 Task: Search for a guest house in Bang Saphan, Thailand, for one guest from August 1 to August 5, with a price range of 6000 to 15000, 1 bedroom, 1 bathroom, and WiFi.
Action: Mouse moved to (434, 92)
Screenshot: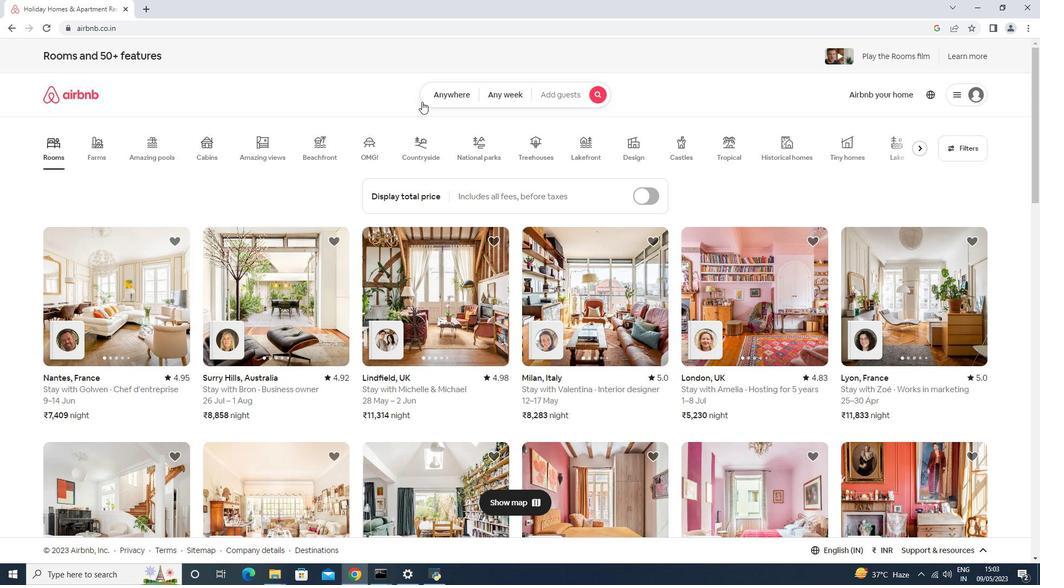 
Action: Mouse pressed left at (434, 92)
Screenshot: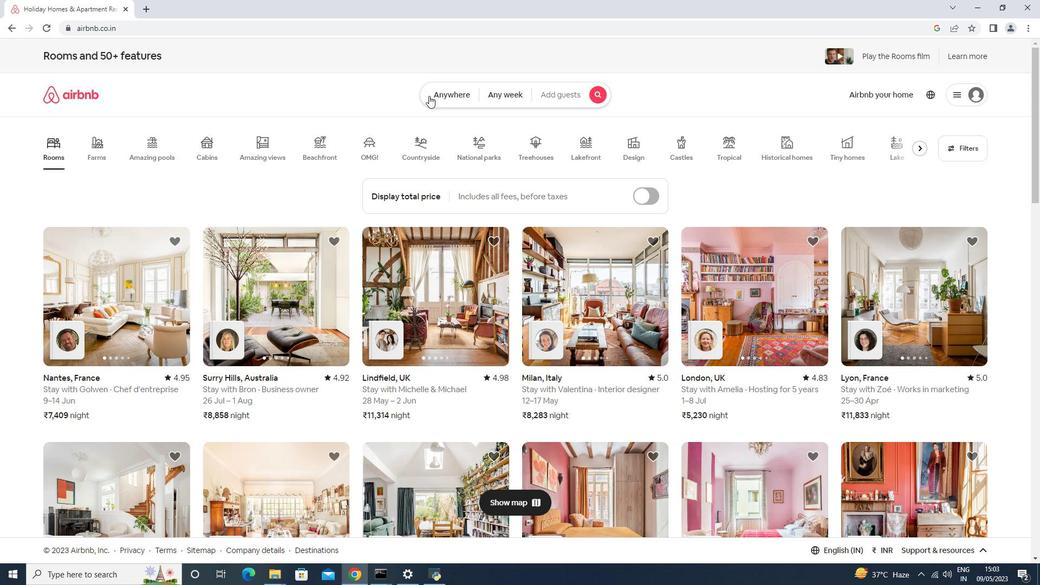 
Action: Mouse moved to (381, 137)
Screenshot: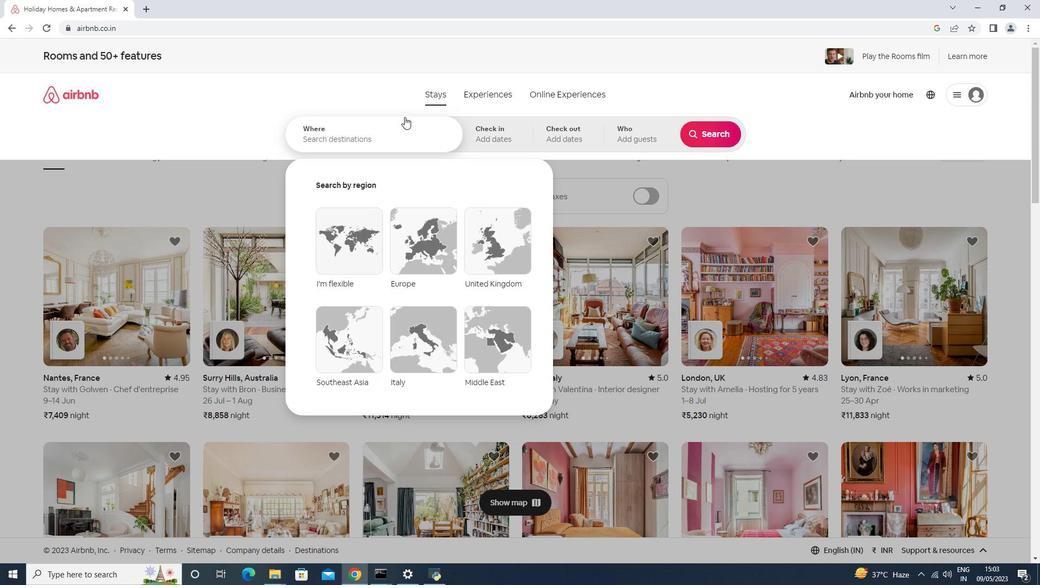 
Action: Mouse pressed left at (381, 137)
Screenshot: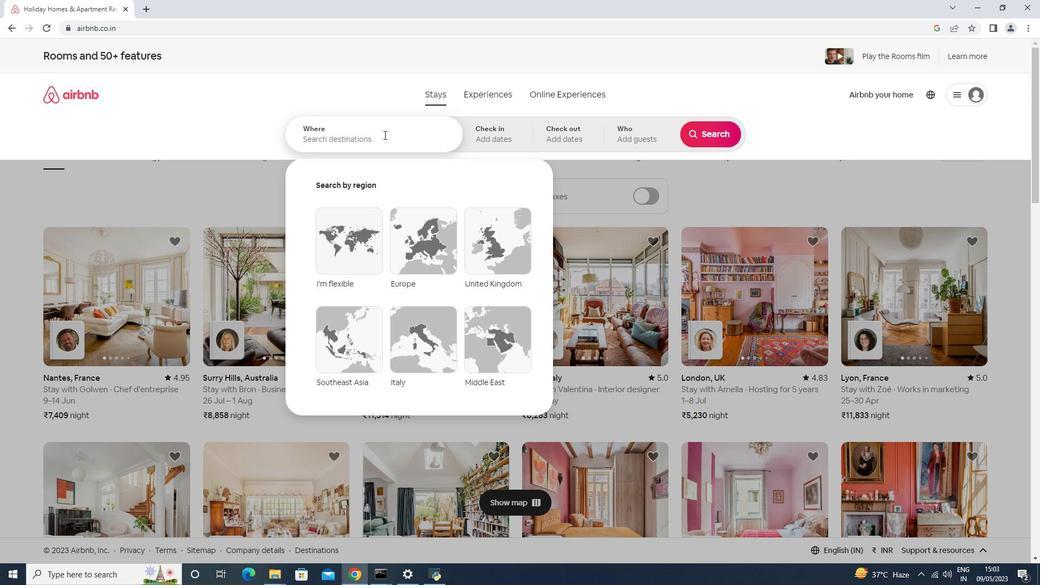 
Action: Key pressed <Key.shift>Bang<Key.space><Key.shift>Saphan,<Key.space><Key.shift><Key.shift><Key.shift><Key.shift><Key.shift><Key.shift><Key.shift><Key.shift><Key.shift>Thailand<Key.enter>
Screenshot: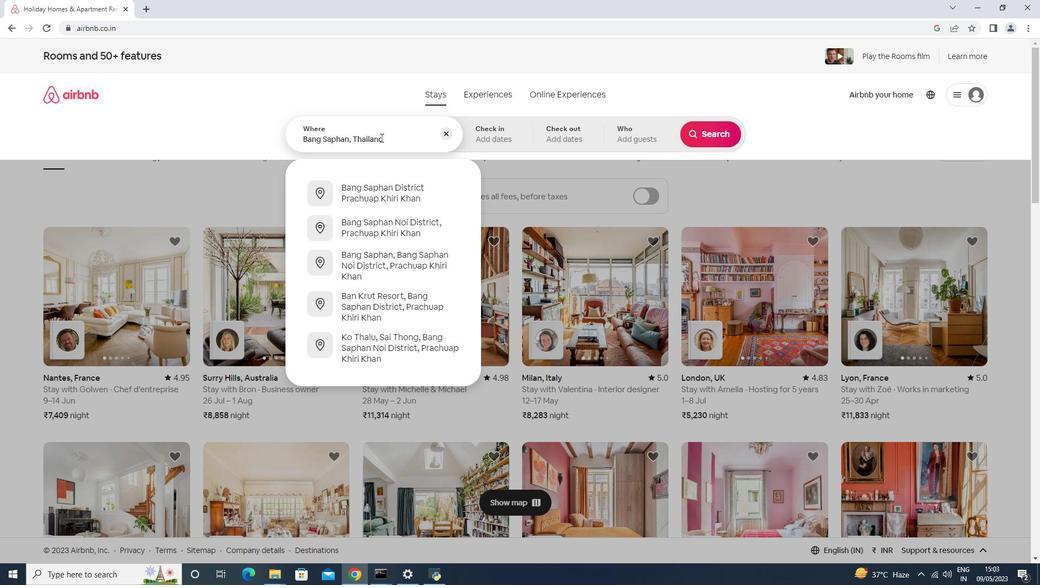
Action: Mouse moved to (712, 218)
Screenshot: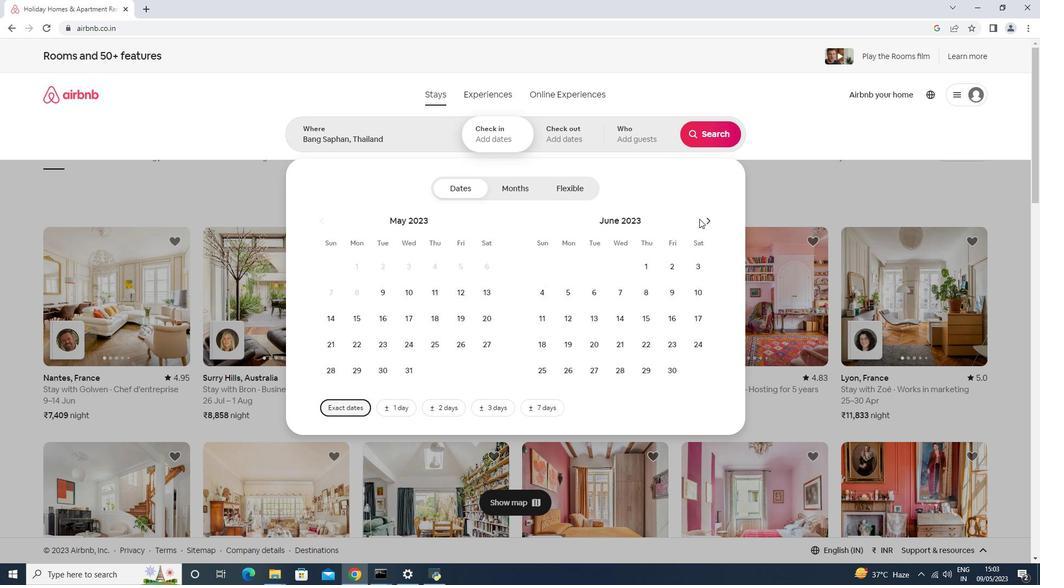 
Action: Mouse pressed left at (712, 218)
Screenshot: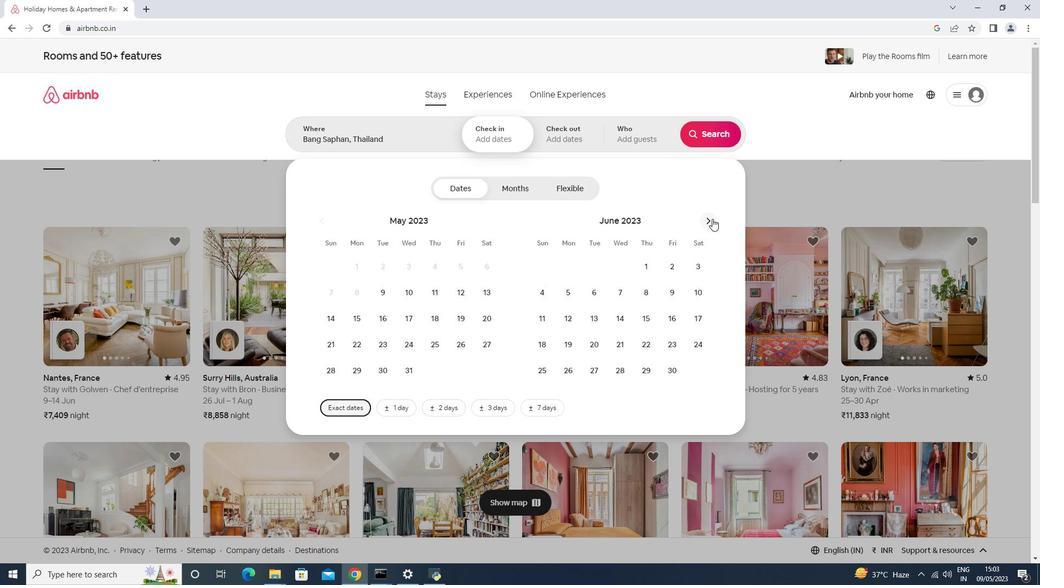 
Action: Mouse pressed left at (712, 218)
Screenshot: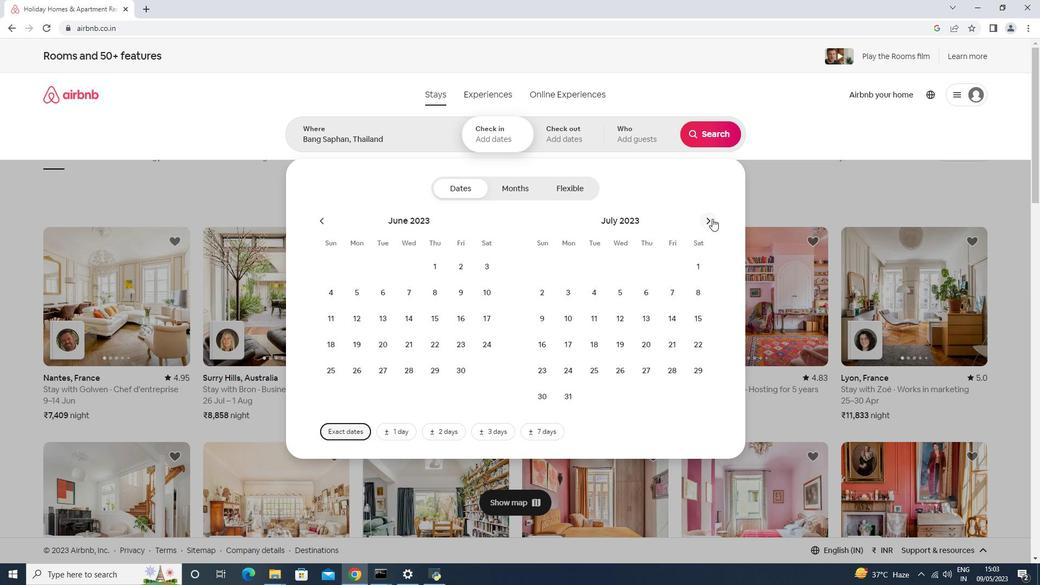 
Action: Mouse moved to (601, 264)
Screenshot: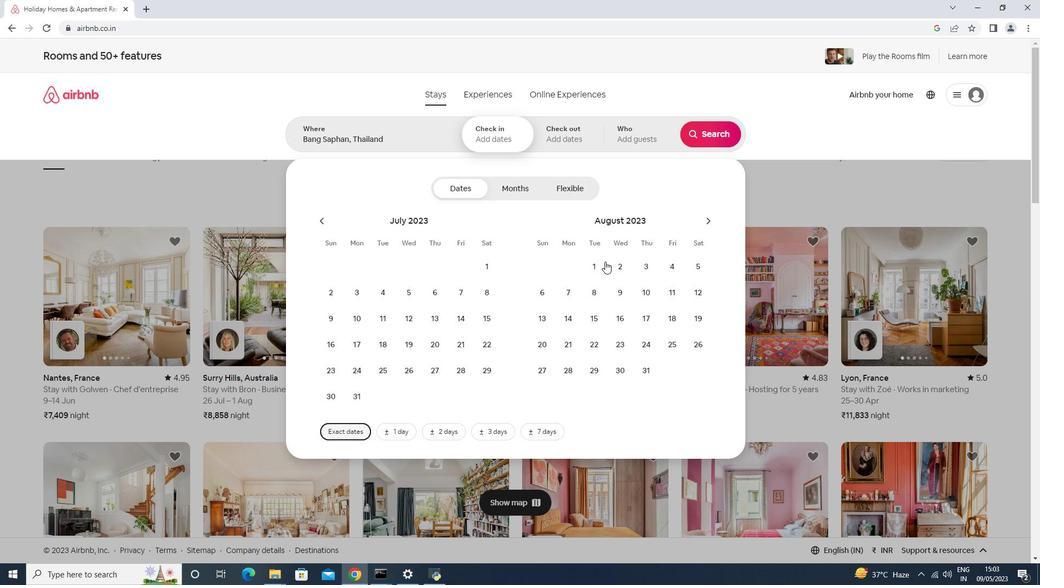 
Action: Mouse pressed left at (601, 264)
Screenshot: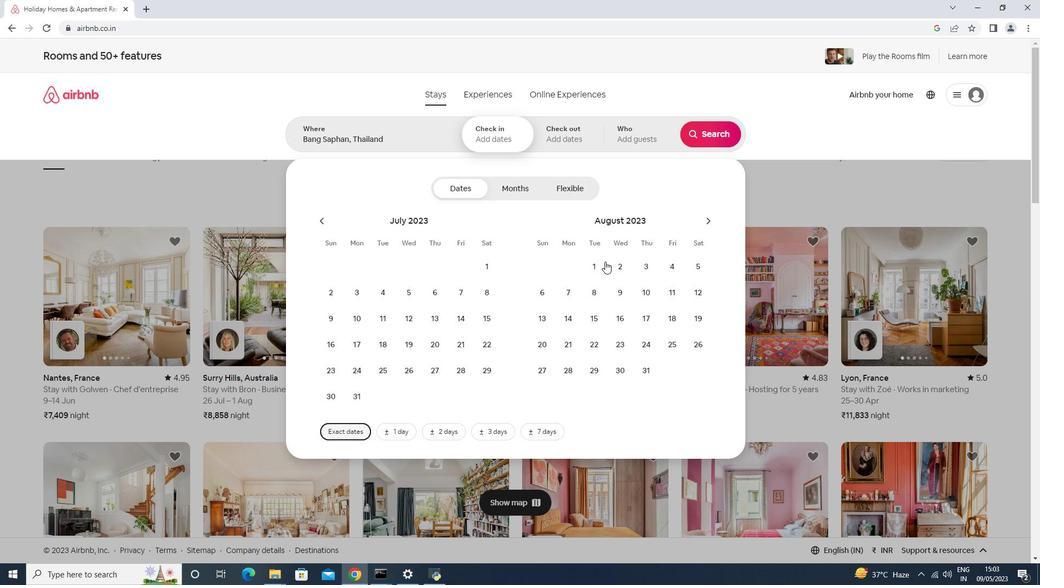 
Action: Mouse moved to (700, 267)
Screenshot: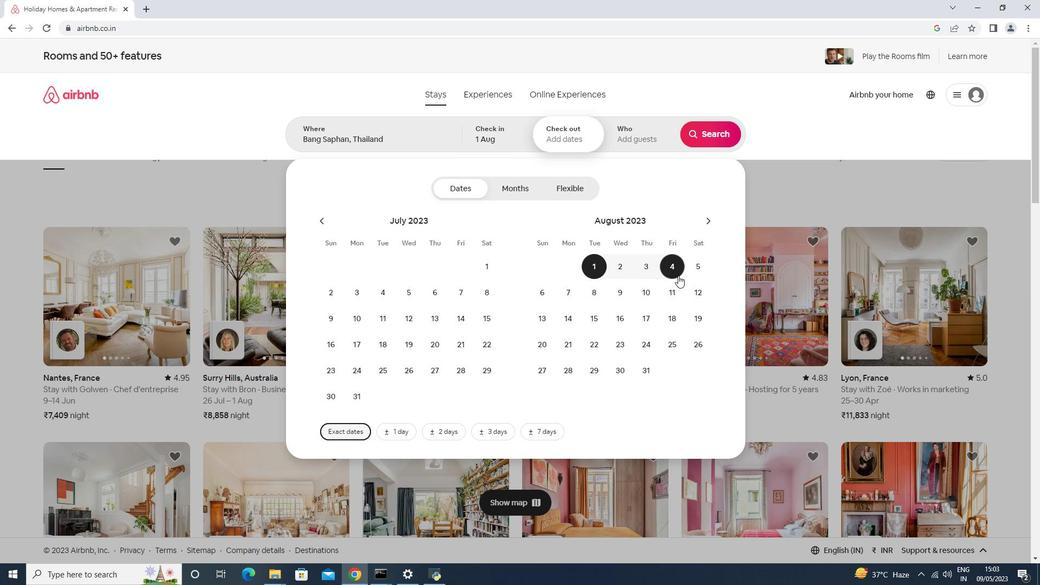 
Action: Mouse pressed left at (700, 267)
Screenshot: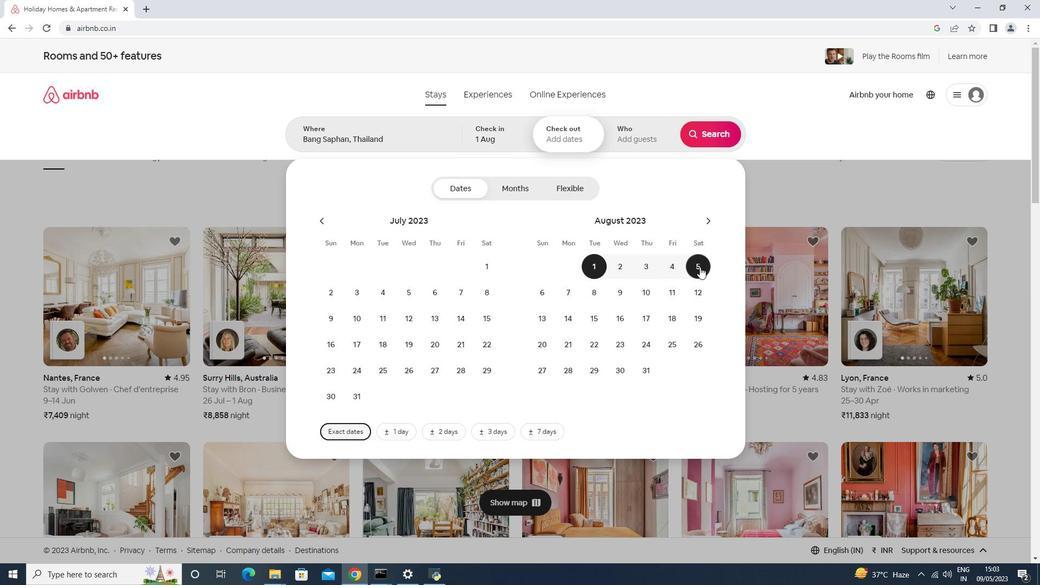 
Action: Mouse moved to (647, 137)
Screenshot: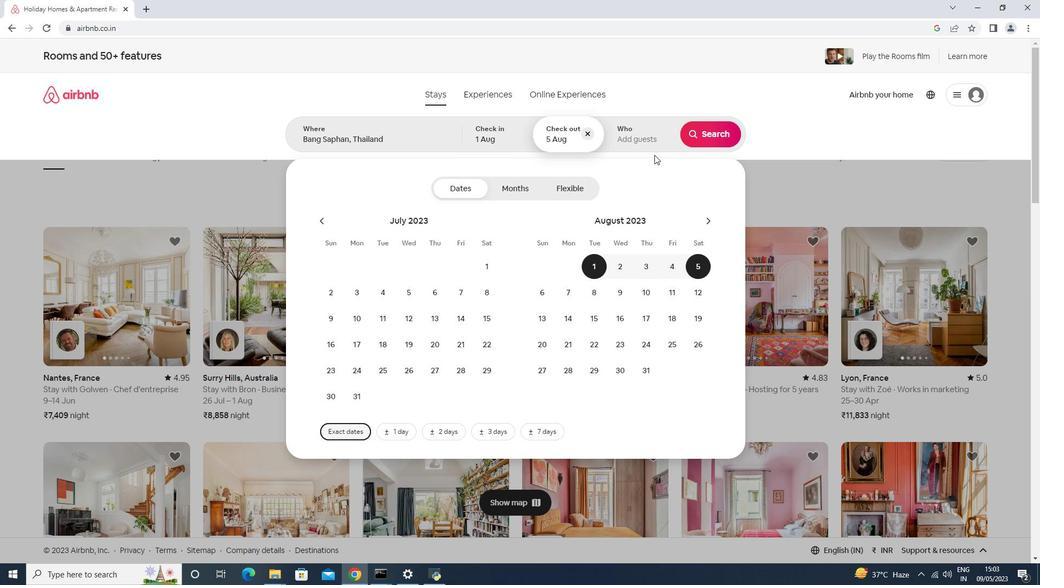 
Action: Mouse pressed left at (647, 137)
Screenshot: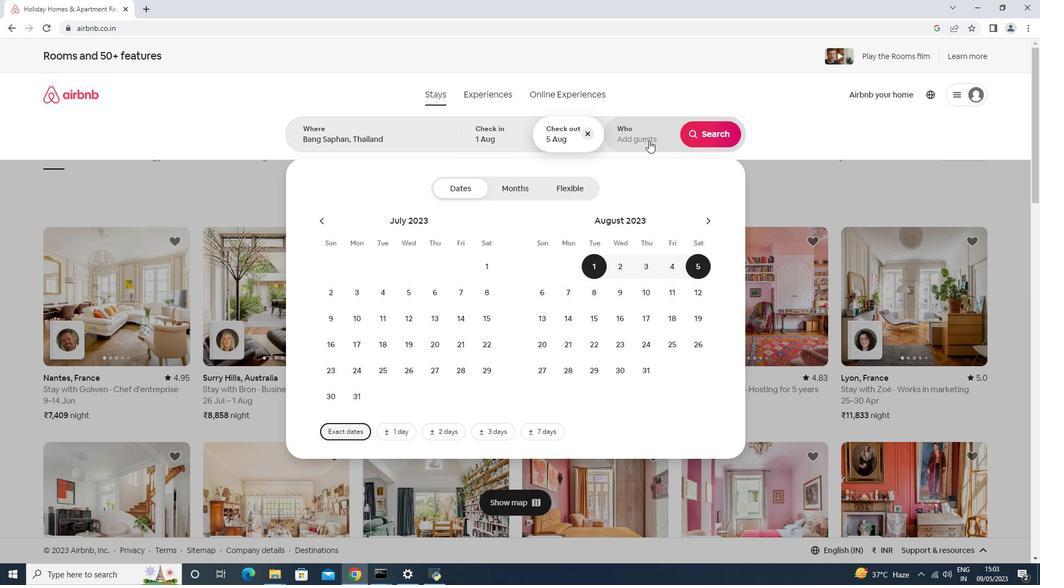 
Action: Mouse moved to (711, 190)
Screenshot: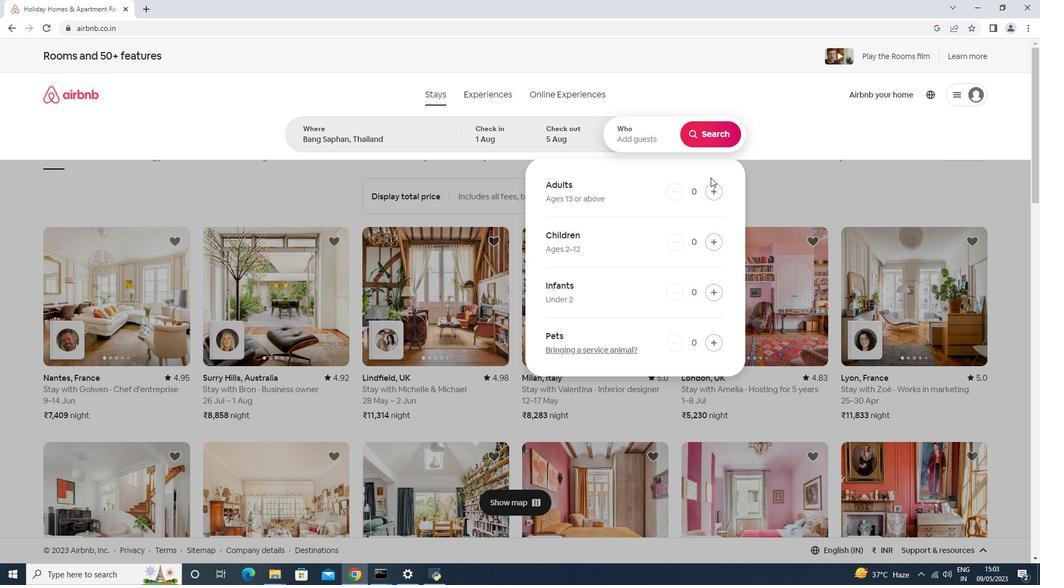 
Action: Mouse pressed left at (711, 190)
Screenshot: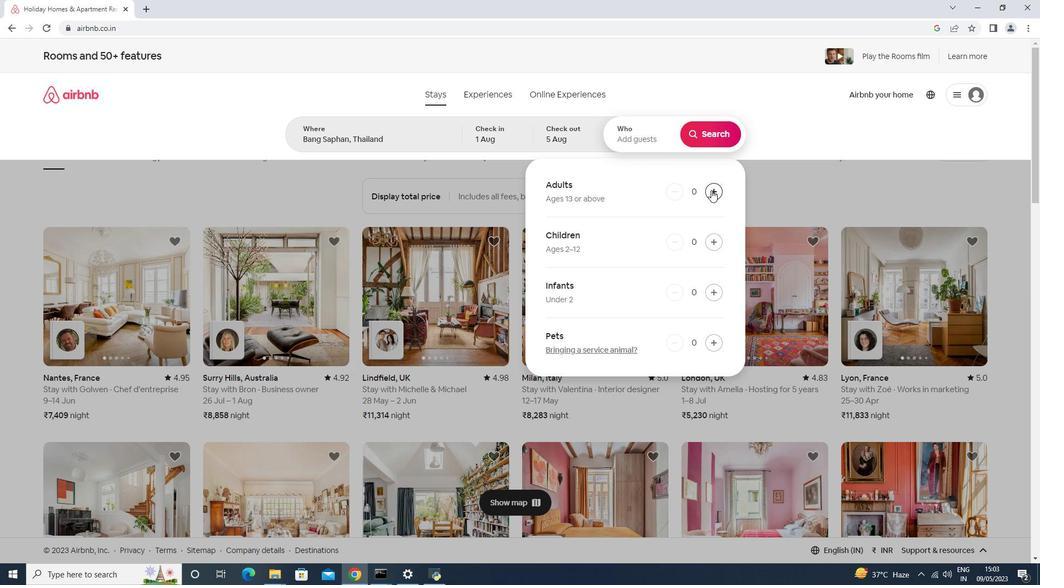 
Action: Mouse moved to (708, 125)
Screenshot: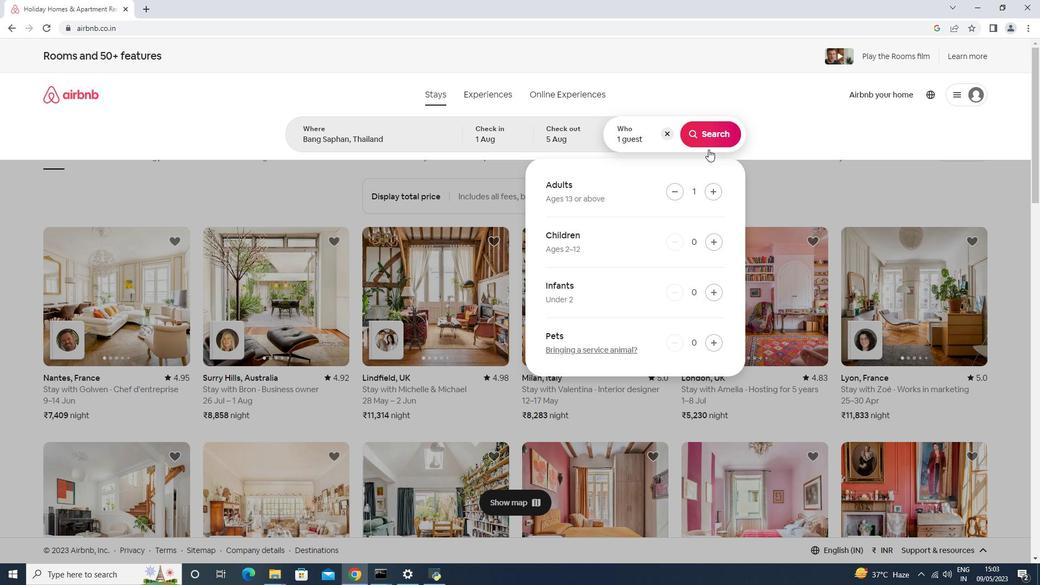 
Action: Mouse pressed left at (708, 125)
Screenshot: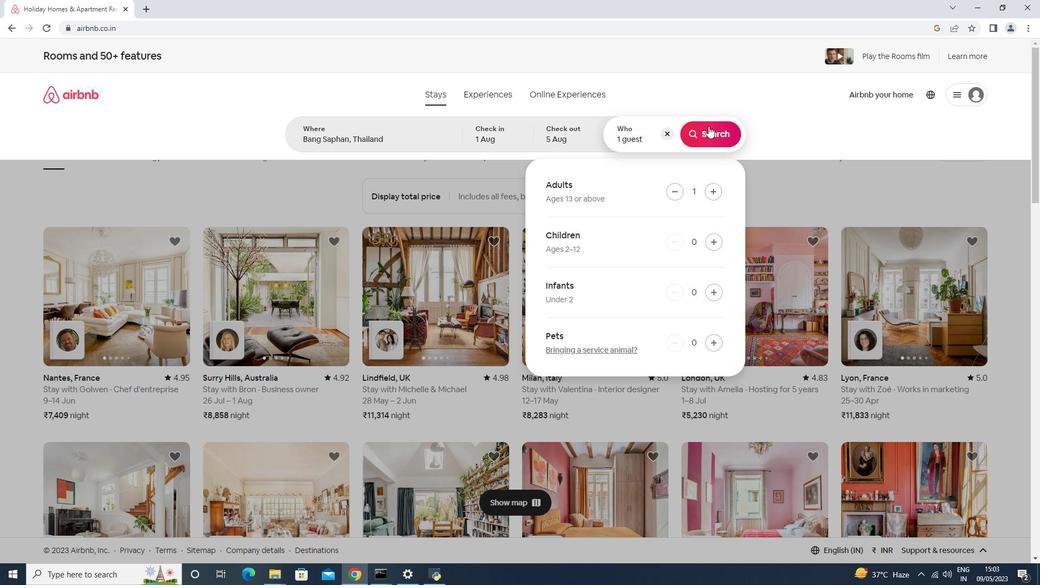 
Action: Mouse moved to (446, 369)
Screenshot: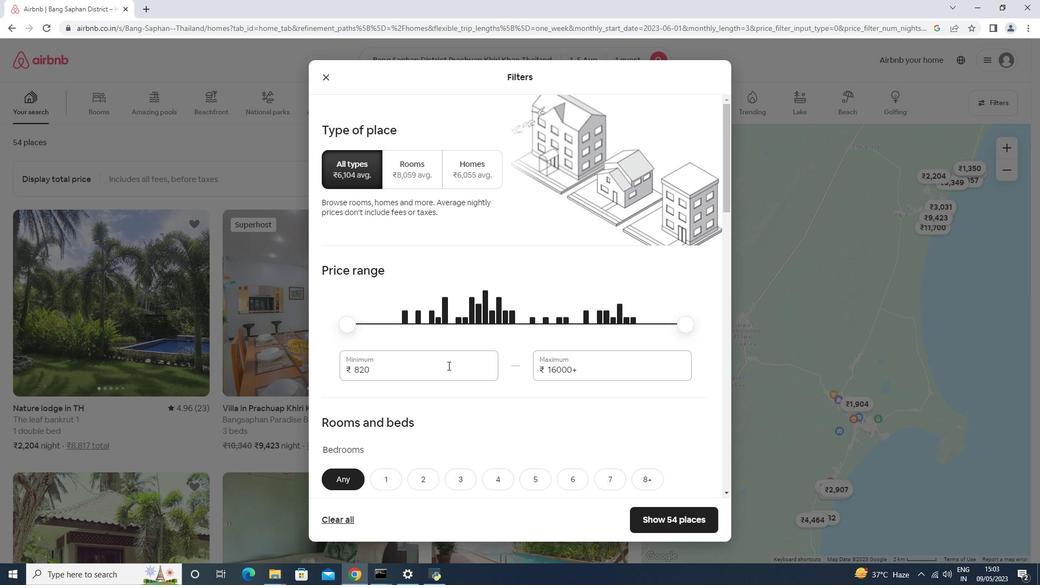 
Action: Mouse pressed left at (446, 369)
Screenshot: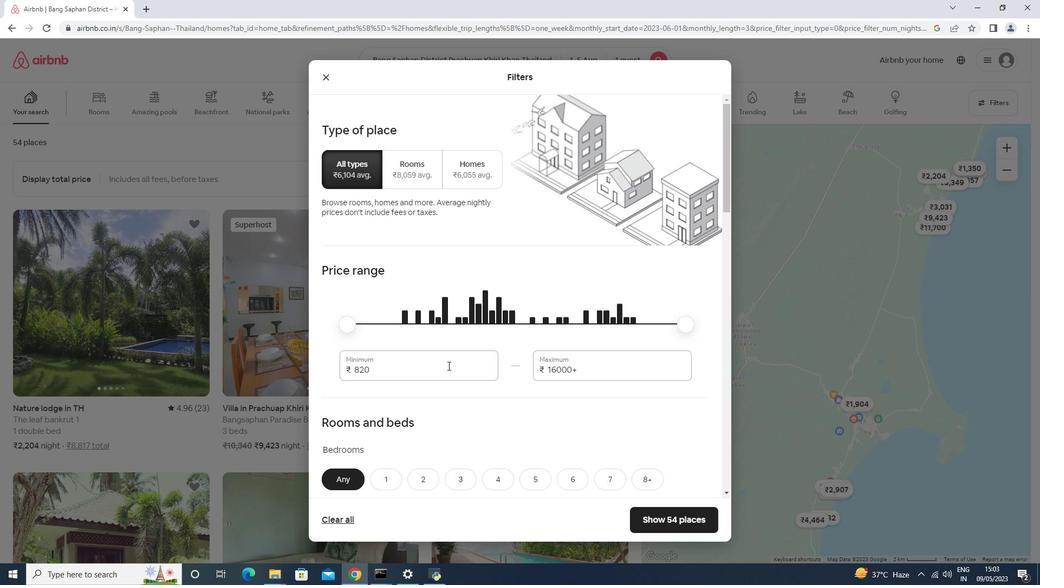 
Action: Mouse moved to (445, 369)
Screenshot: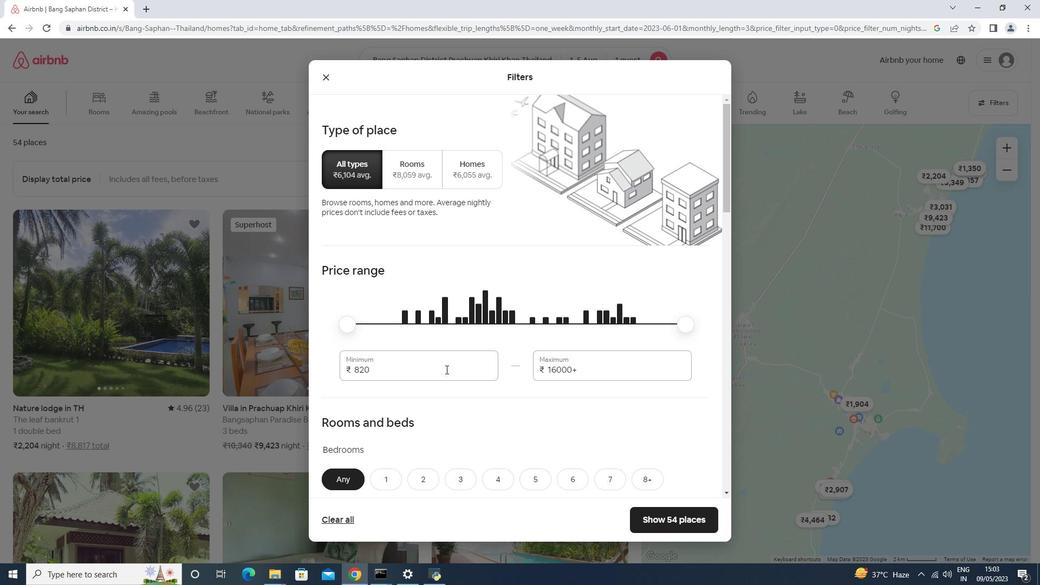 
Action: Key pressed <Key.backspace><Key.backspace><Key.backspace>6000<Key.tab>15000
Screenshot: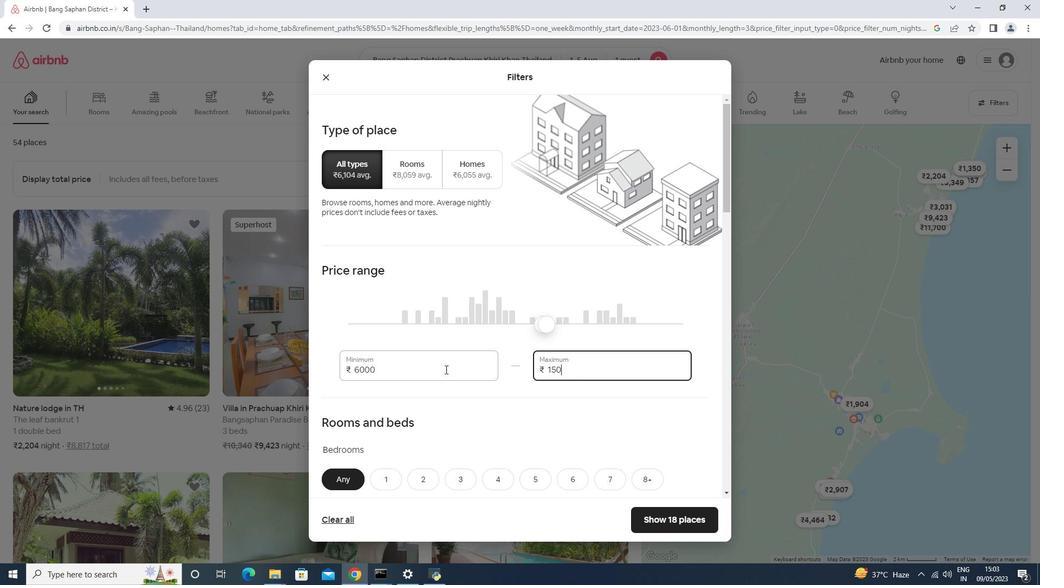 
Action: Mouse moved to (445, 369)
Screenshot: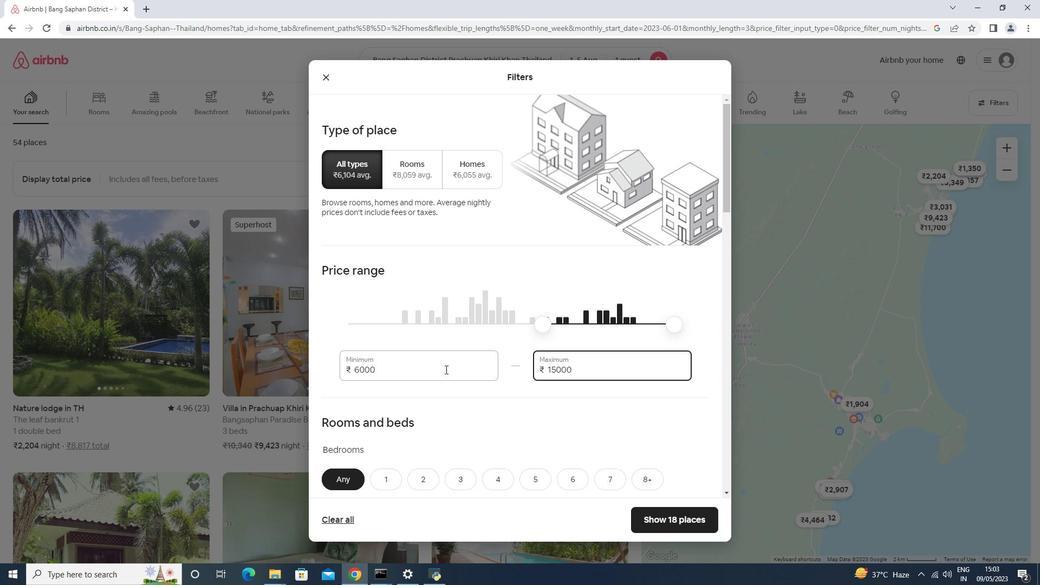 
Action: Mouse scrolled (445, 369) with delta (0, 0)
Screenshot: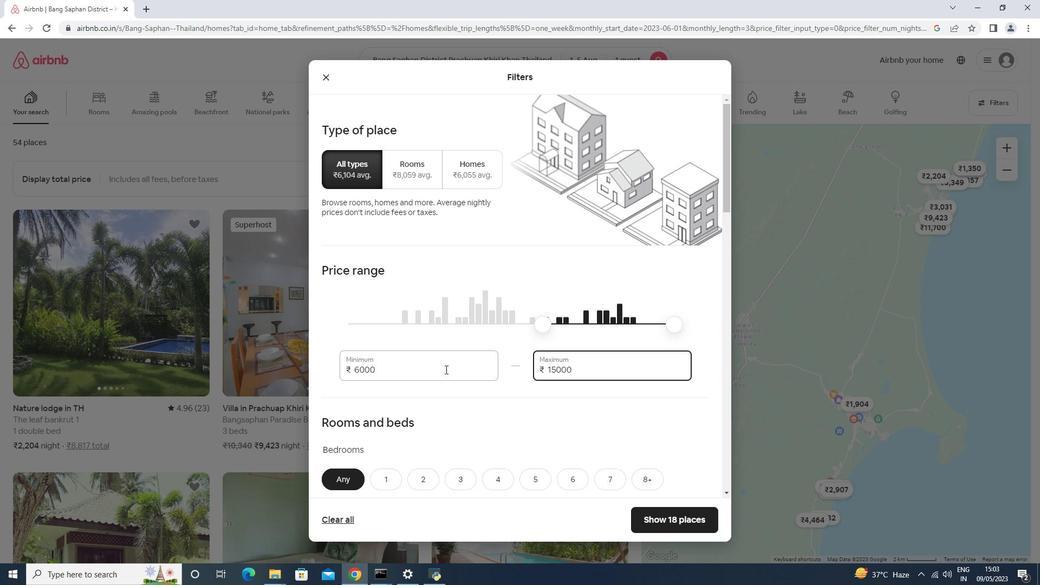 
Action: Mouse scrolled (445, 369) with delta (0, 0)
Screenshot: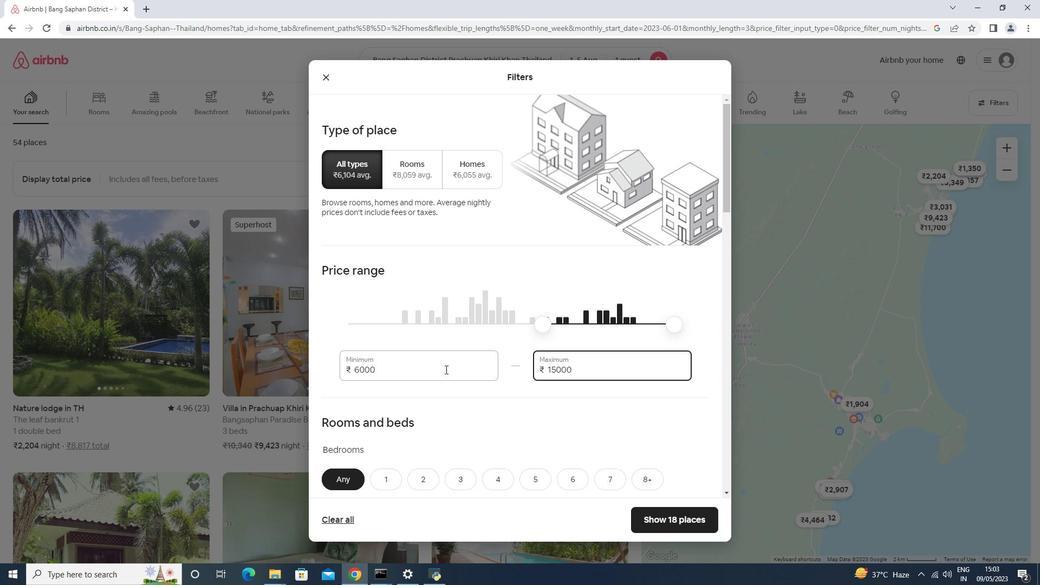 
Action: Mouse scrolled (445, 369) with delta (0, 0)
Screenshot: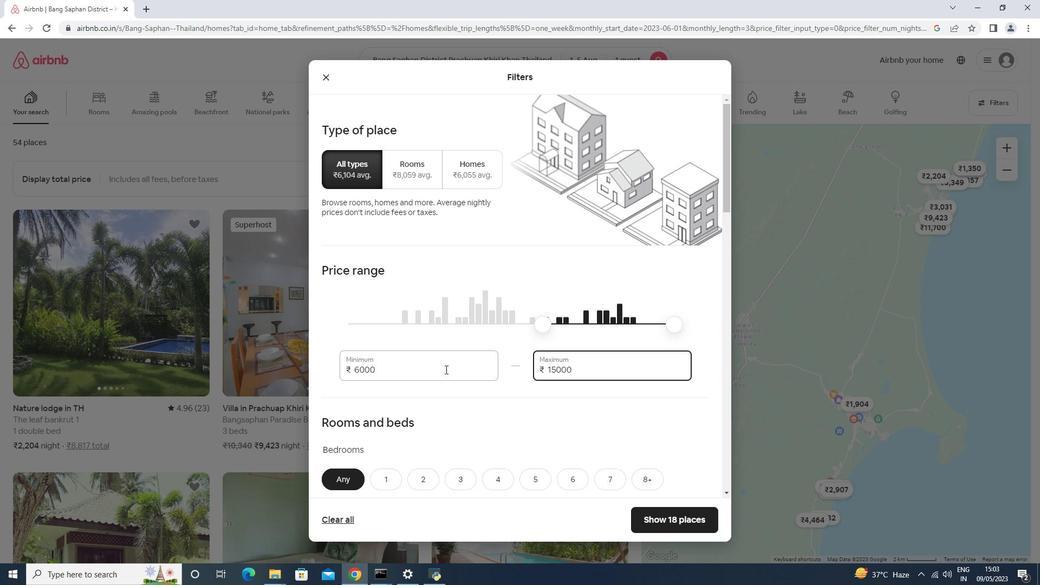 
Action: Mouse scrolled (445, 369) with delta (0, 0)
Screenshot: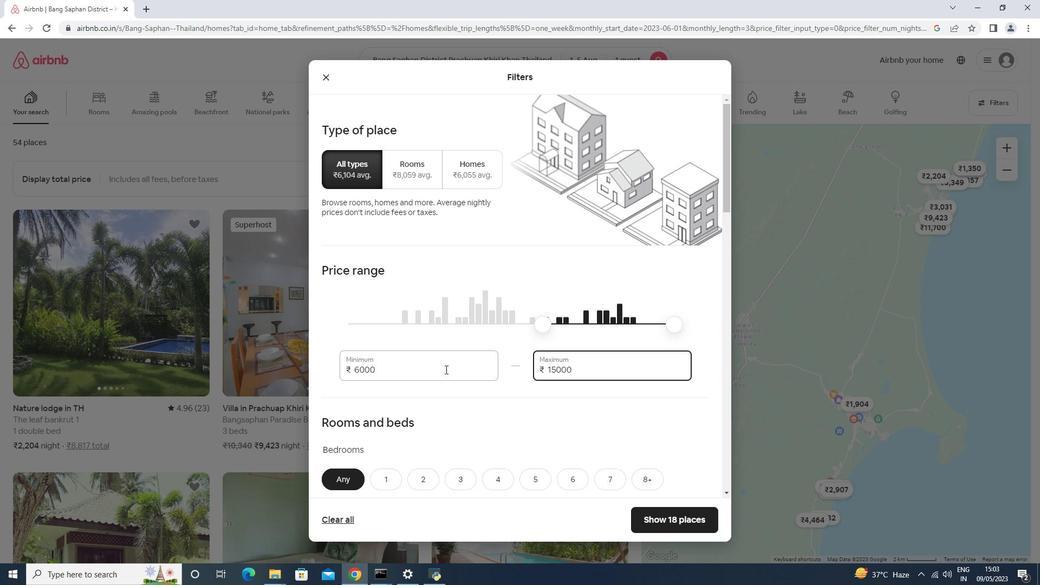 
Action: Mouse moved to (376, 257)
Screenshot: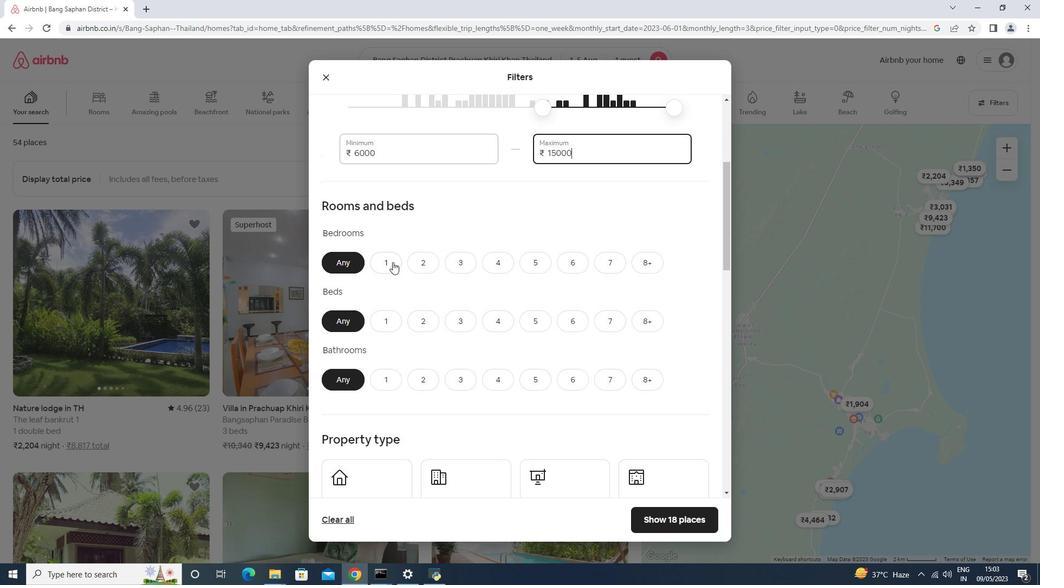 
Action: Mouse pressed left at (376, 257)
Screenshot: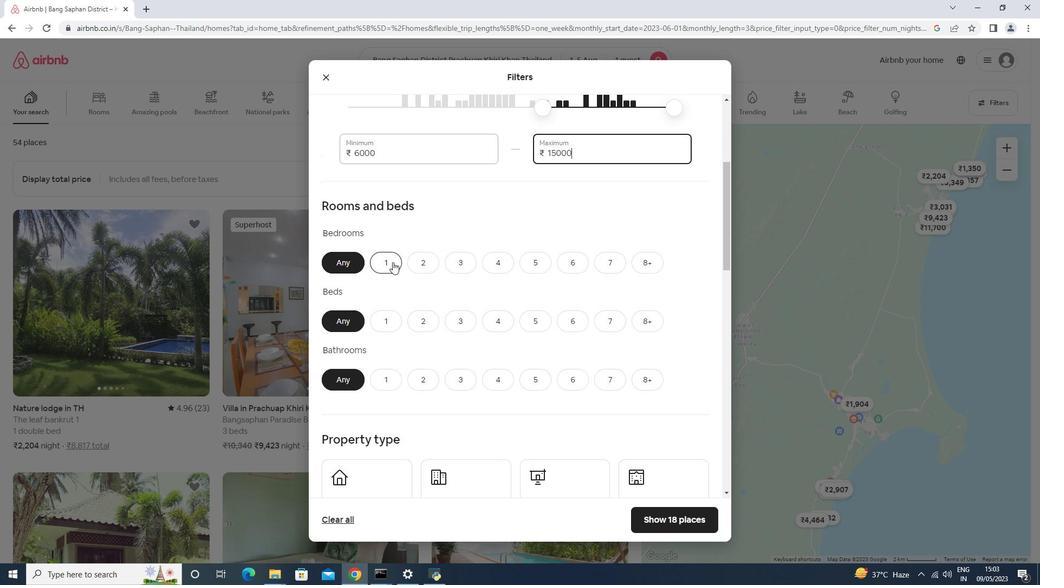 
Action: Mouse moved to (387, 314)
Screenshot: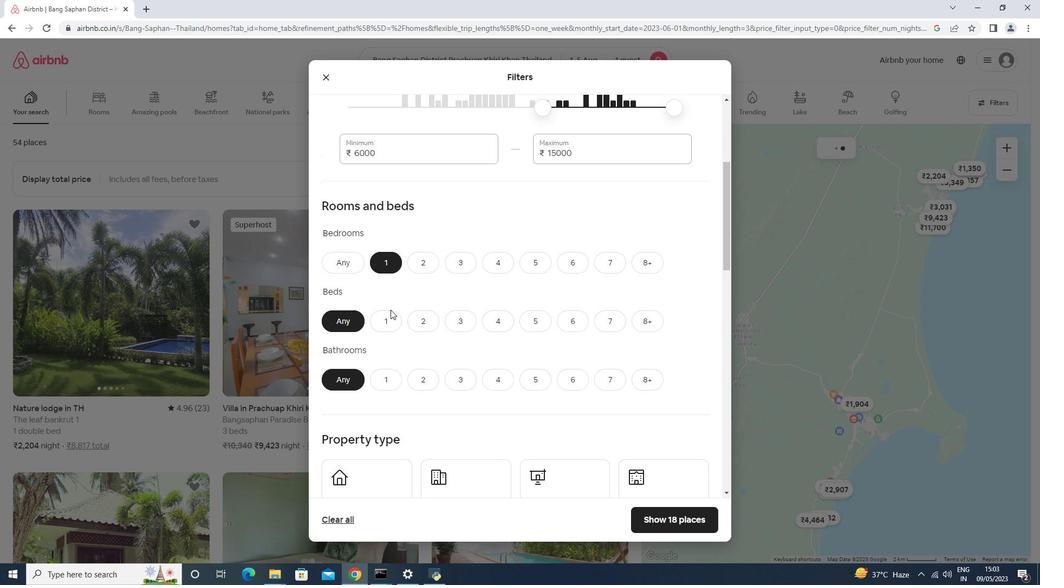 
Action: Mouse pressed left at (387, 314)
Screenshot: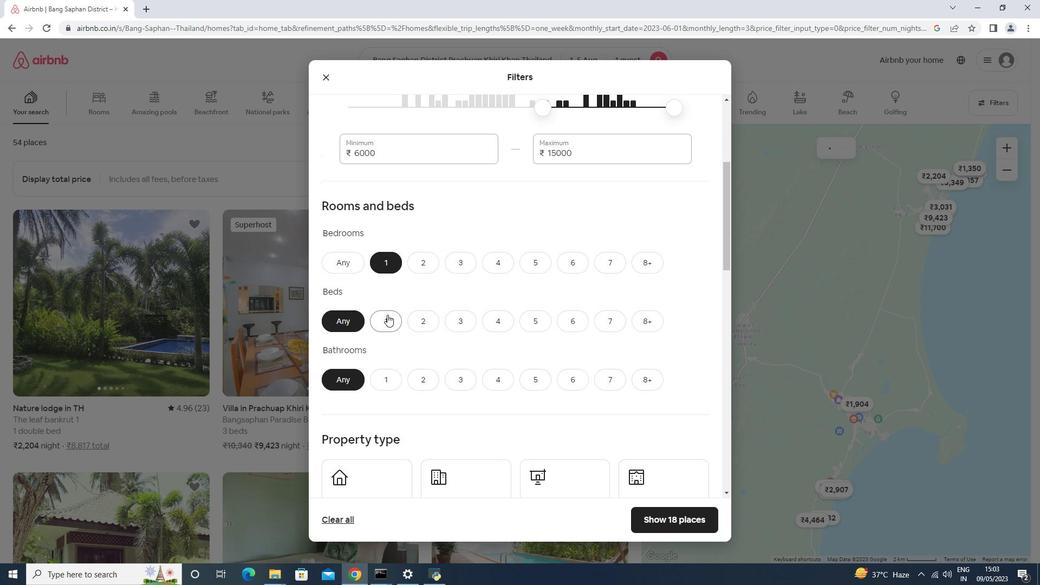 
Action: Mouse moved to (385, 376)
Screenshot: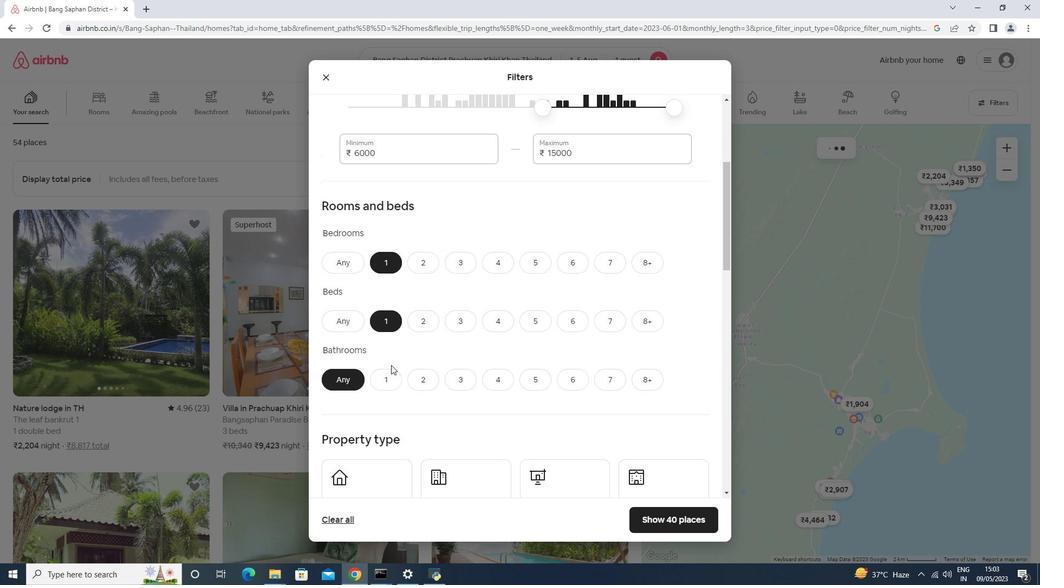 
Action: Mouse pressed left at (385, 376)
Screenshot: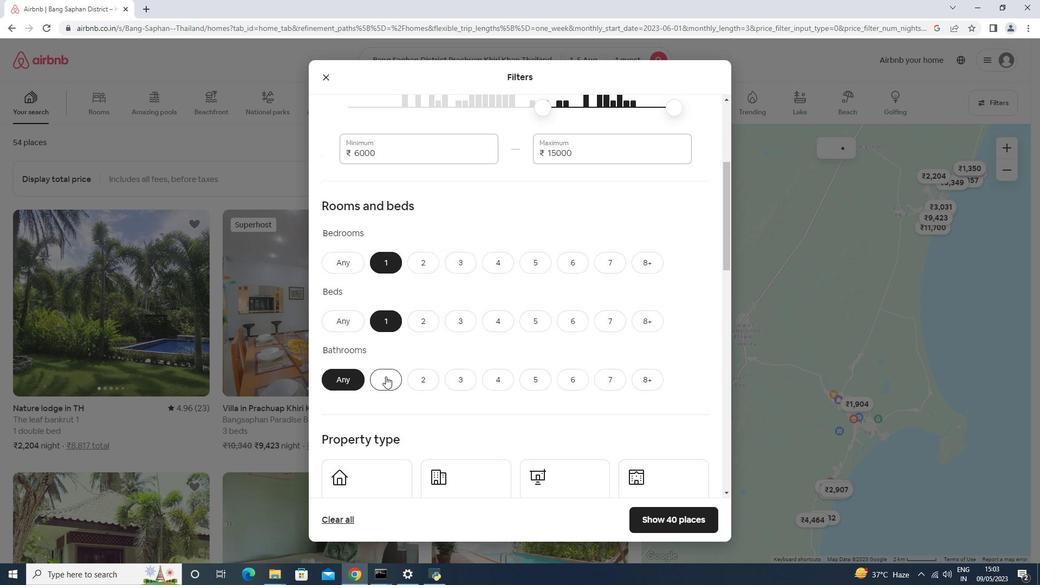 
Action: Mouse moved to (392, 362)
Screenshot: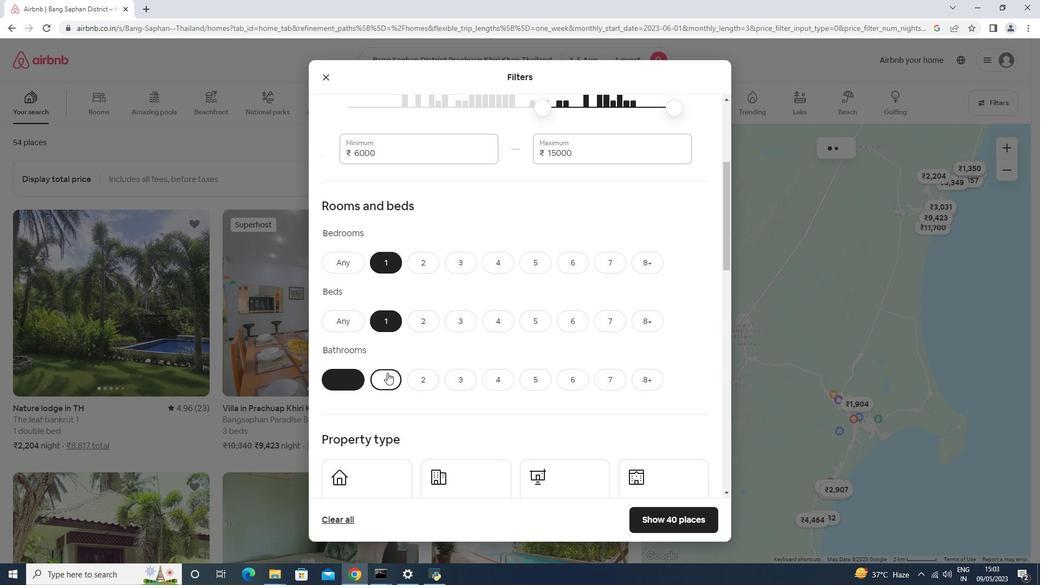 
Action: Mouse scrolled (392, 361) with delta (0, 0)
Screenshot: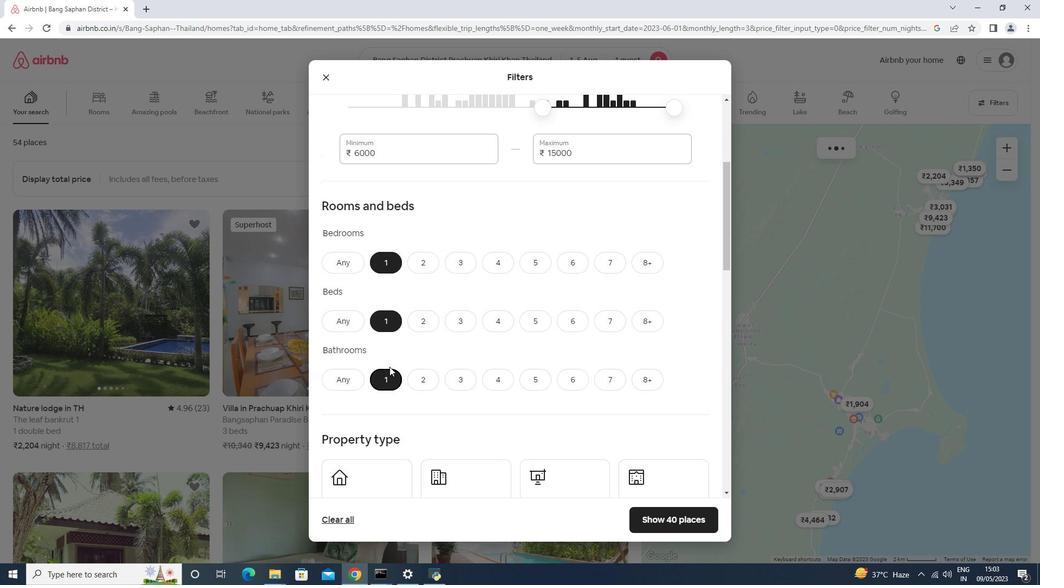 
Action: Mouse scrolled (392, 361) with delta (0, 0)
Screenshot: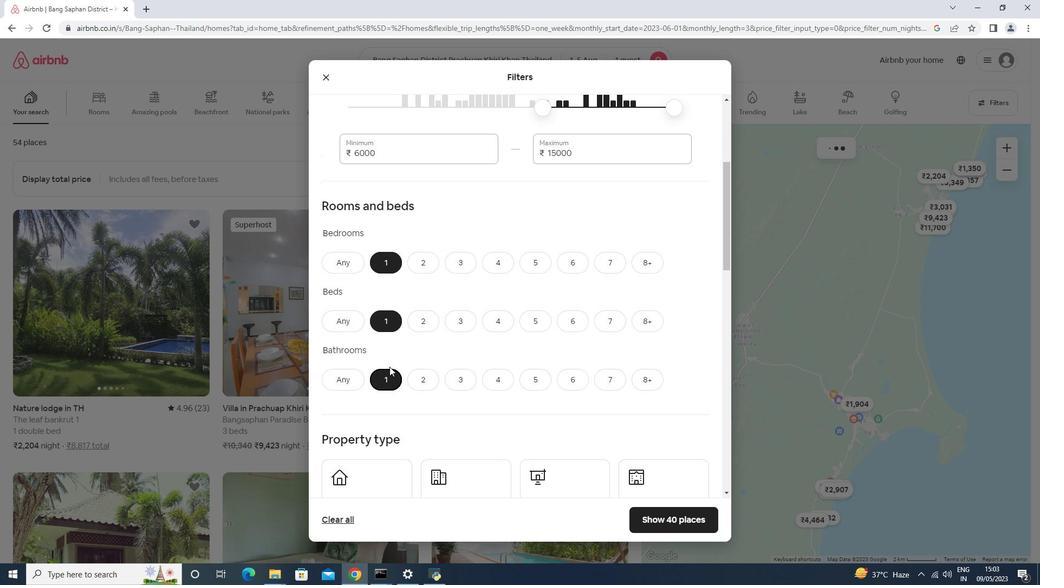 
Action: Mouse scrolled (392, 361) with delta (0, 0)
Screenshot: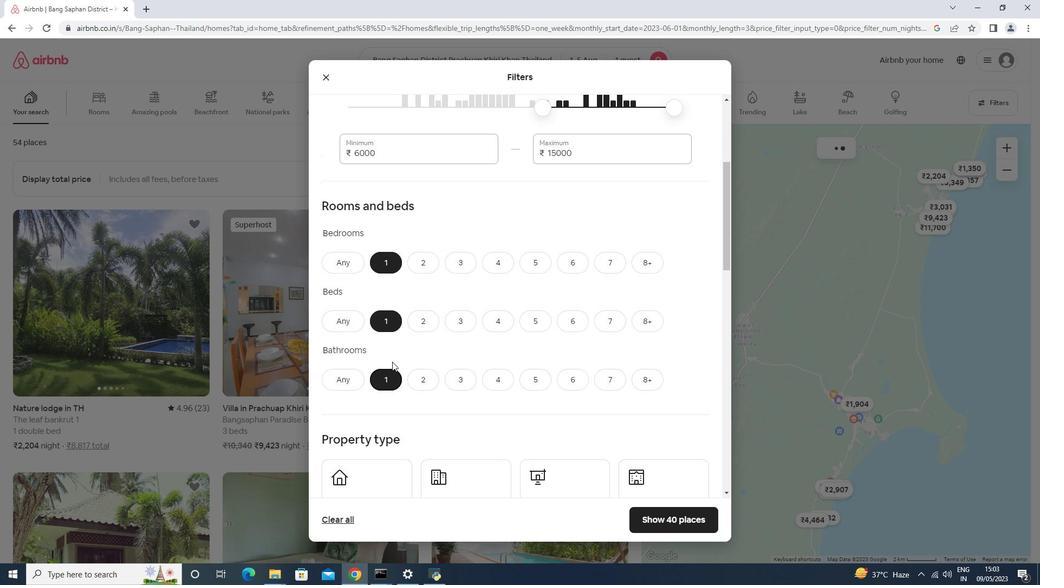 
Action: Mouse scrolled (392, 361) with delta (0, 0)
Screenshot: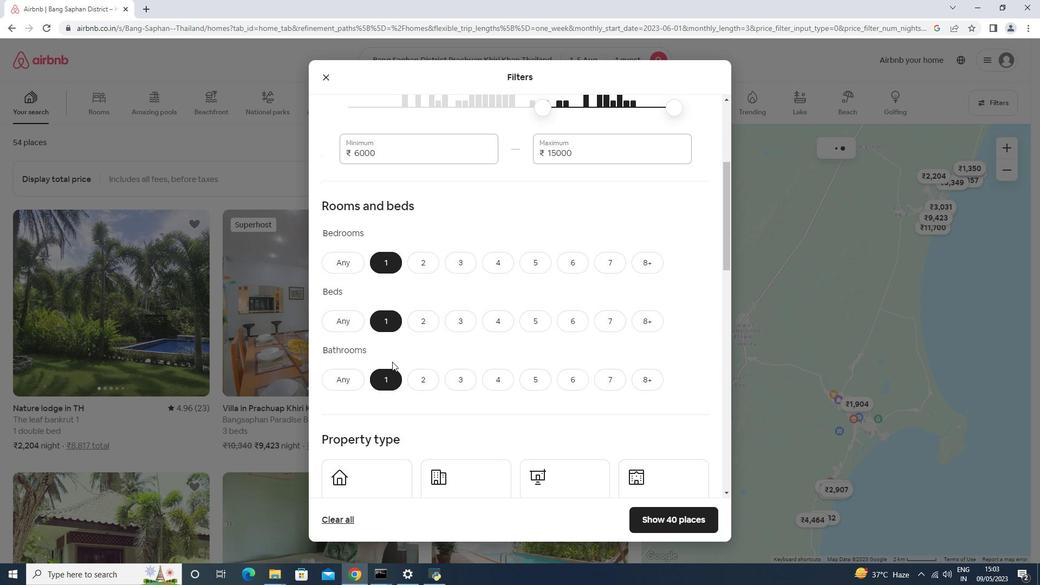 
Action: Mouse moved to (390, 287)
Screenshot: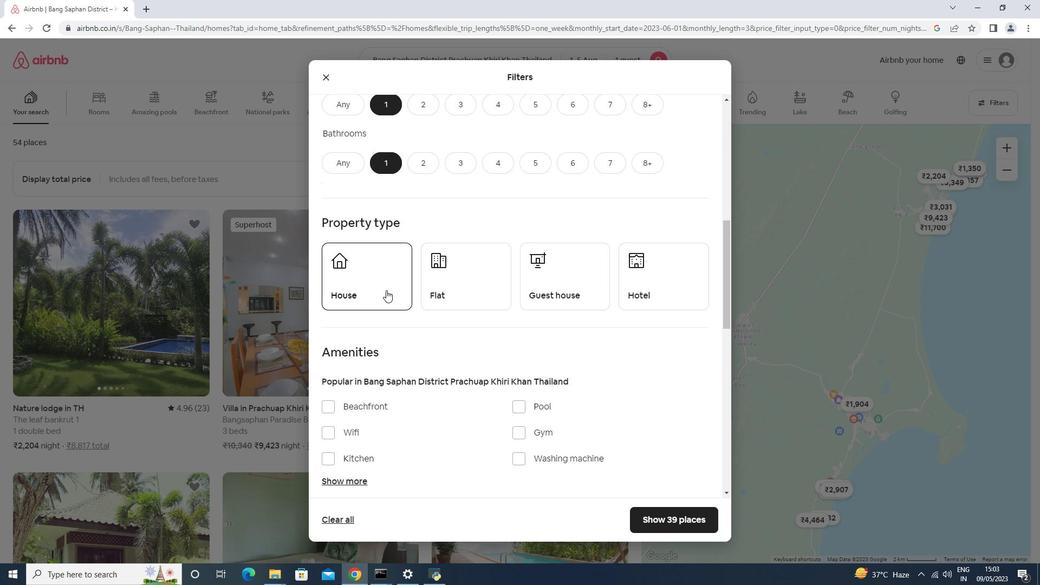 
Action: Mouse pressed left at (386, 288)
Screenshot: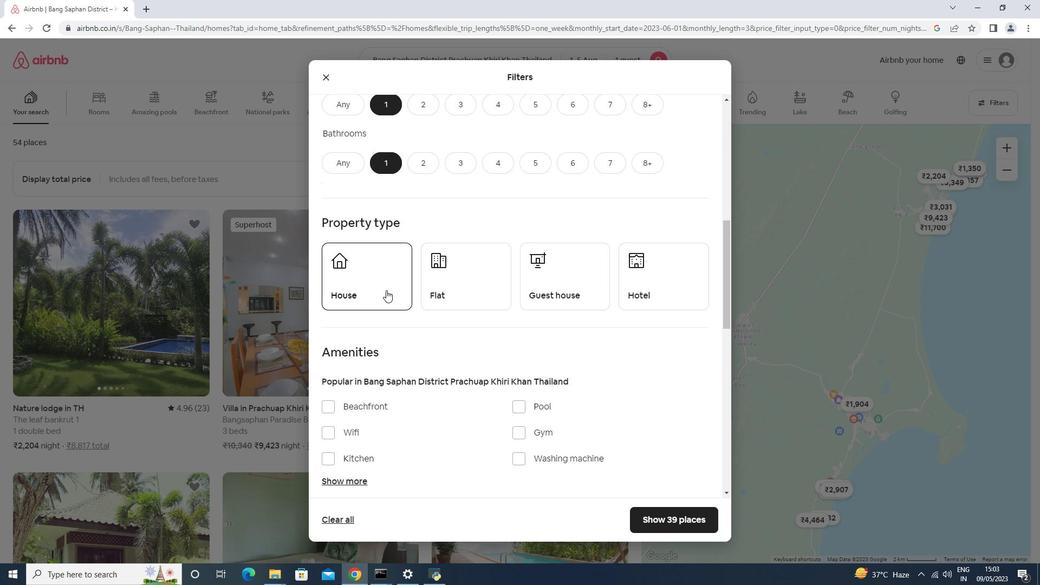 
Action: Mouse moved to (482, 293)
Screenshot: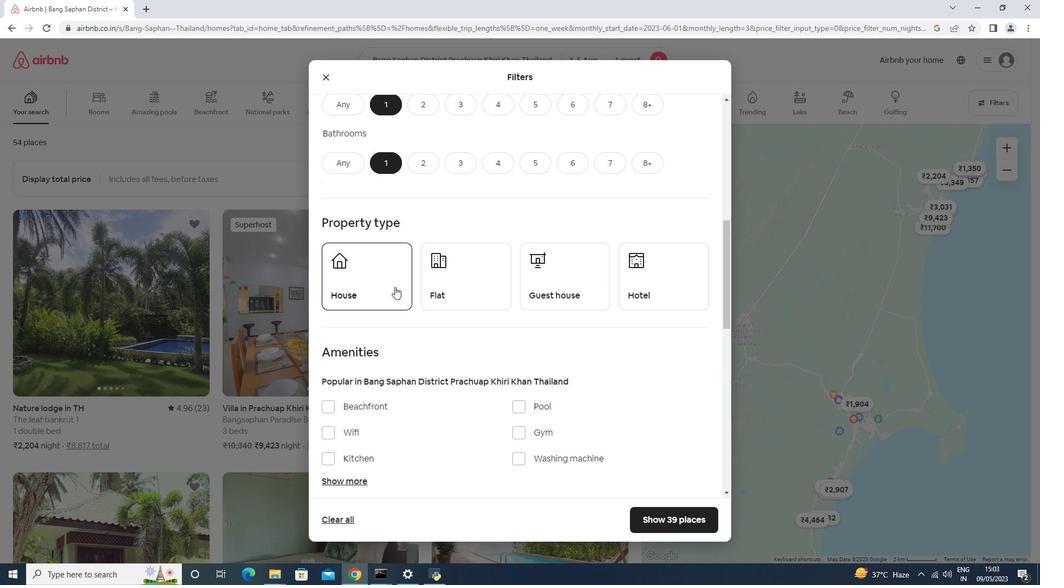 
Action: Mouse pressed left at (482, 293)
Screenshot: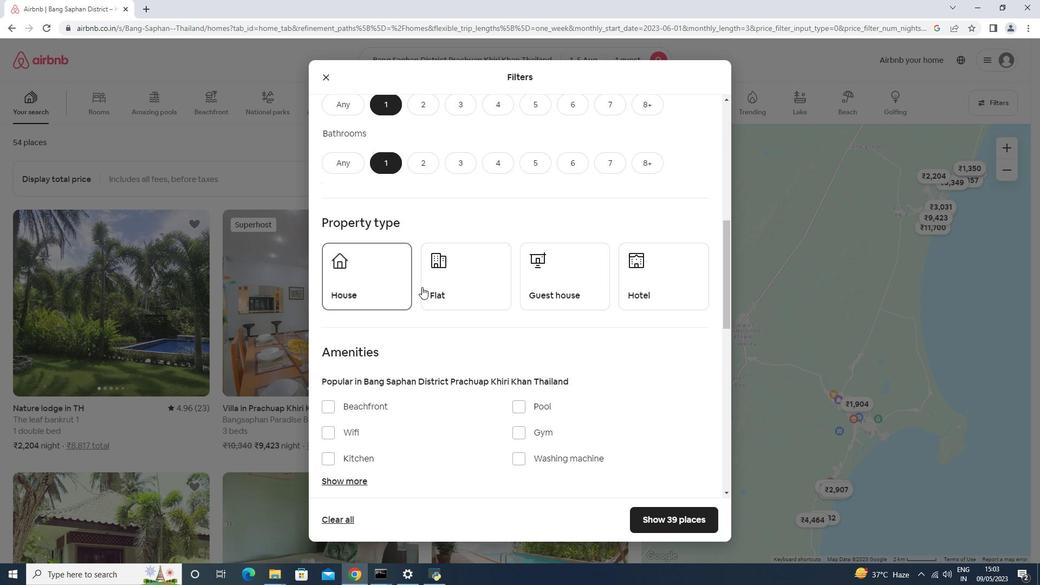 
Action: Mouse moved to (580, 303)
Screenshot: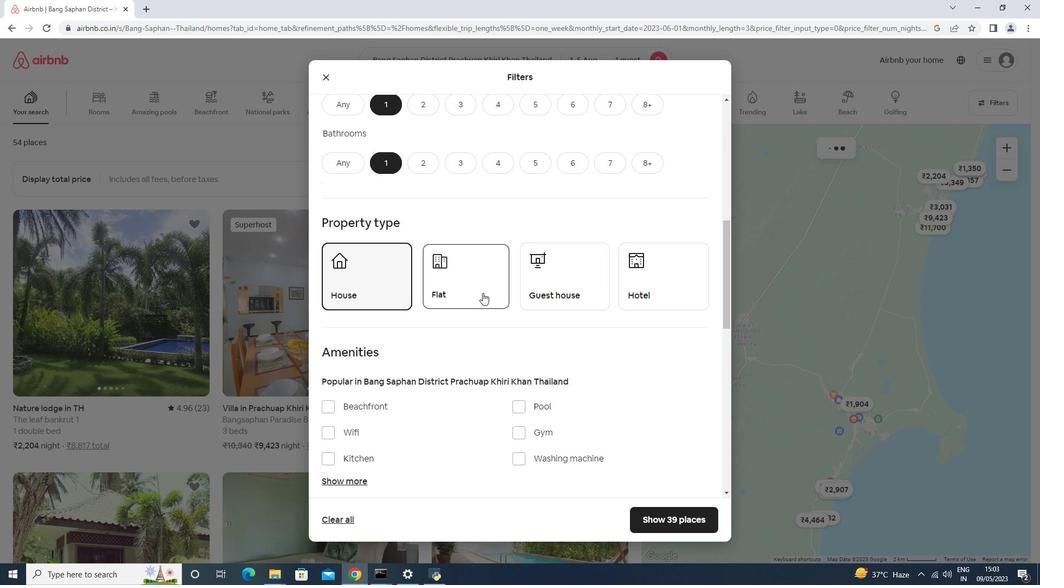 
Action: Mouse pressed left at (580, 303)
Screenshot: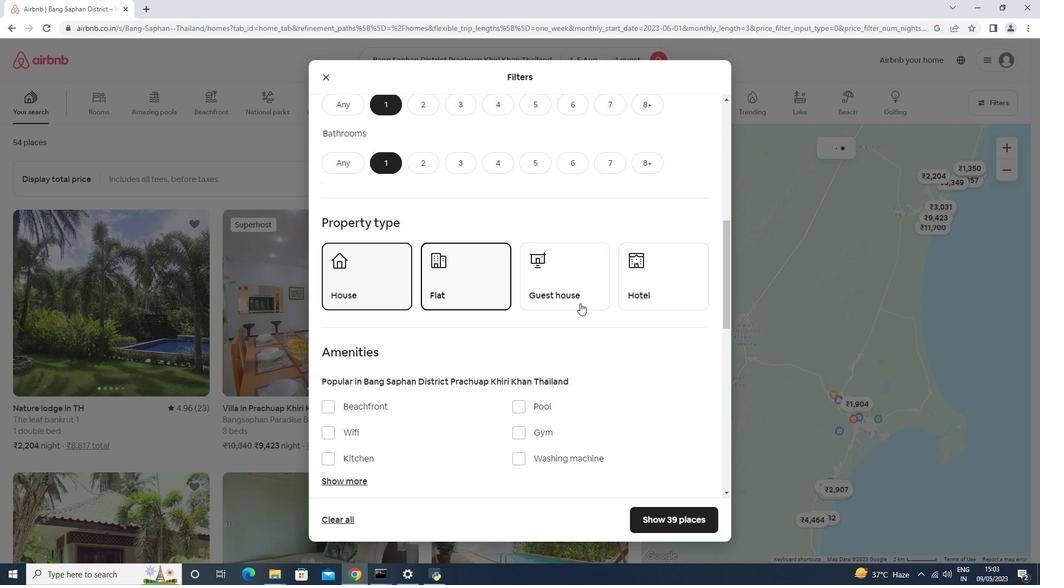 
Action: Mouse moved to (581, 304)
Screenshot: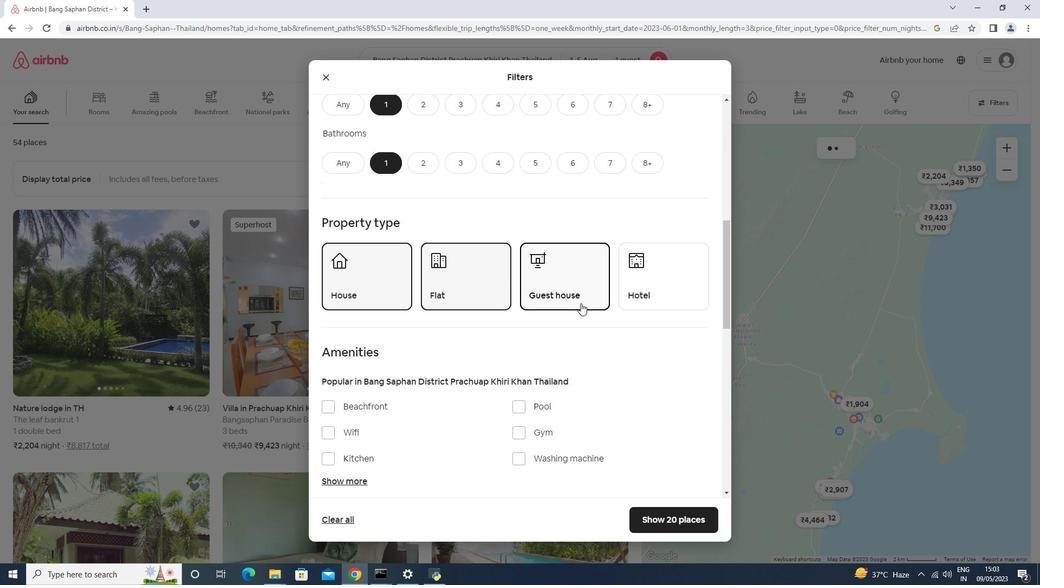 
Action: Mouse scrolled (581, 303) with delta (0, 0)
Screenshot: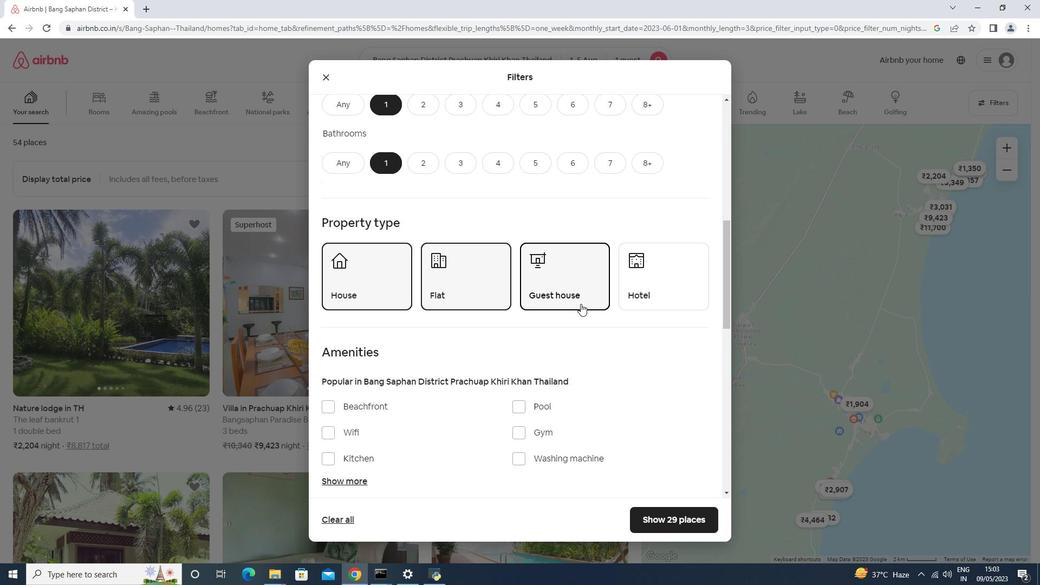 
Action: Mouse scrolled (581, 303) with delta (0, 0)
Screenshot: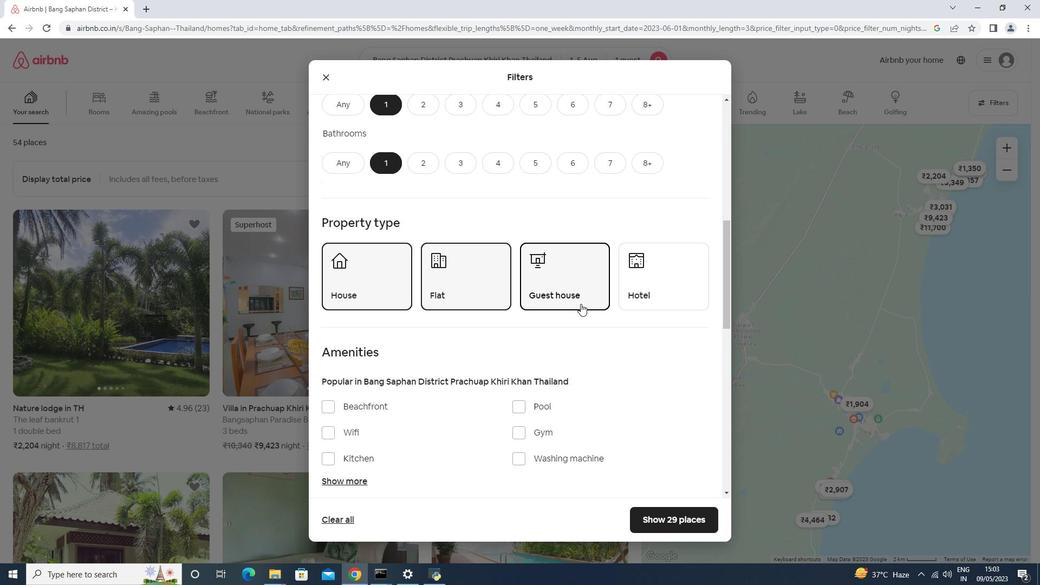 
Action: Mouse scrolled (581, 303) with delta (0, 0)
Screenshot: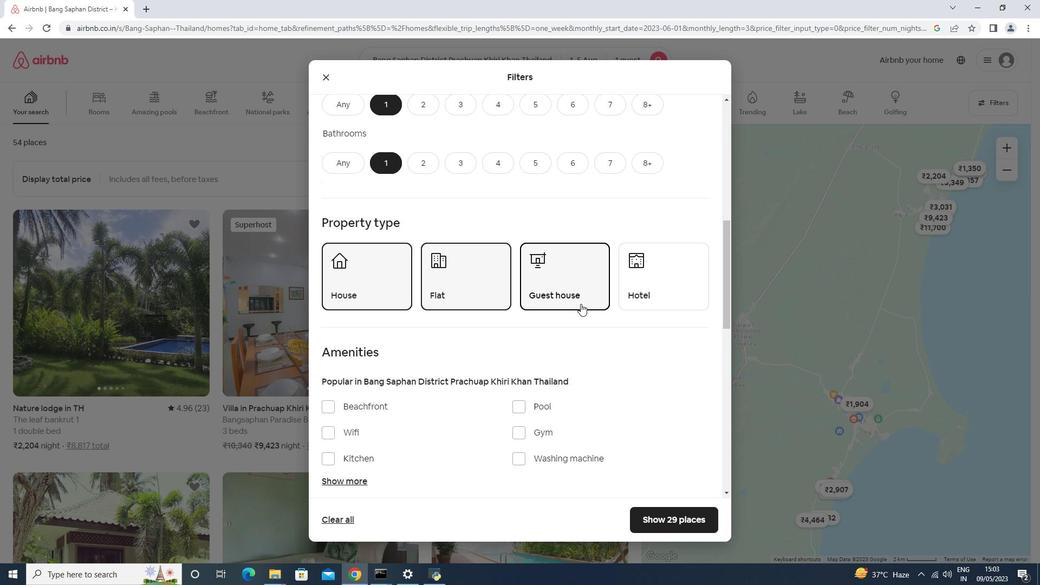 
Action: Mouse scrolled (581, 303) with delta (0, 0)
Screenshot: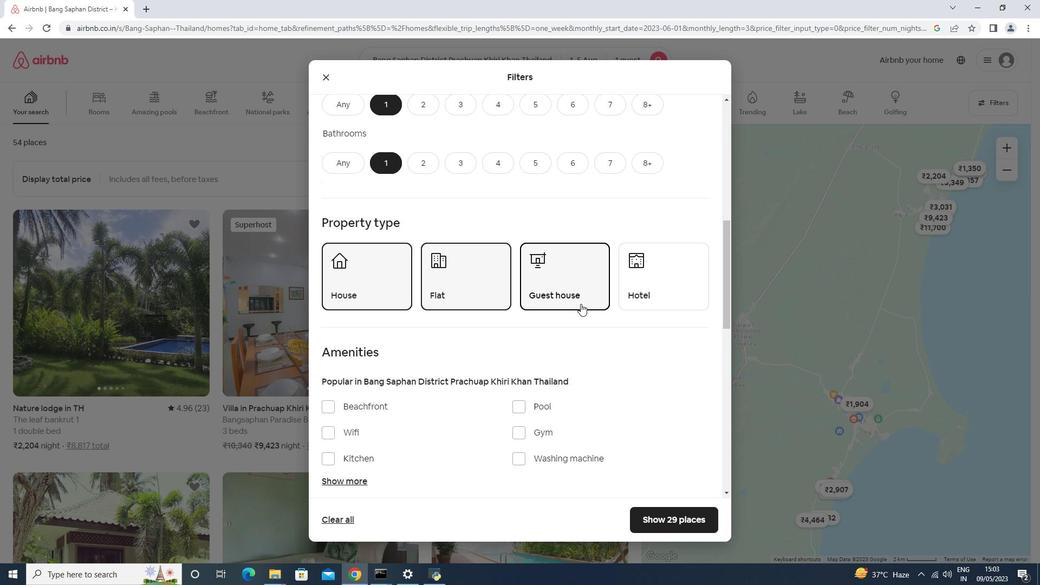 
Action: Mouse moved to (366, 261)
Screenshot: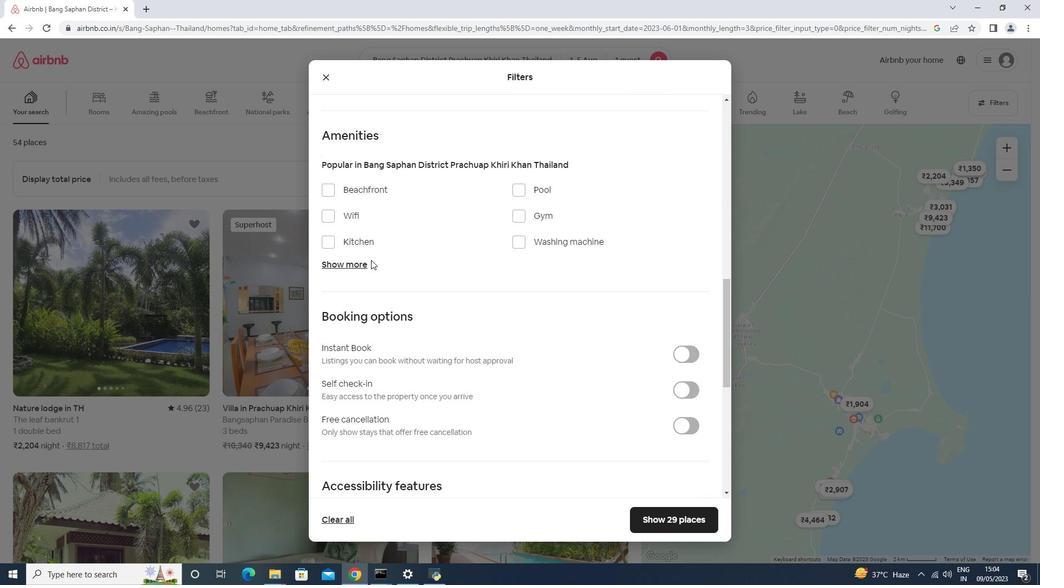 
Action: Mouse pressed left at (366, 261)
Screenshot: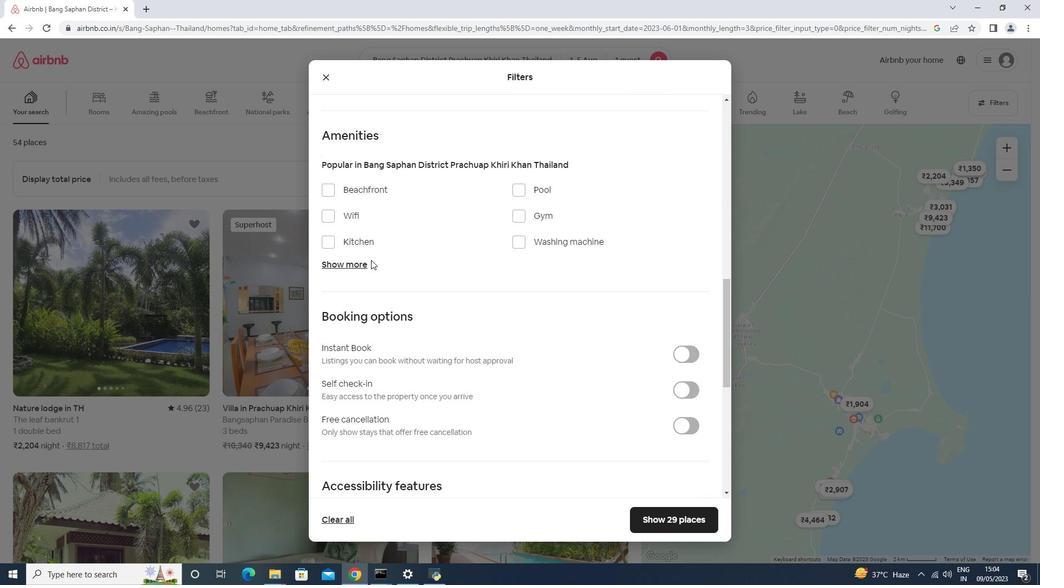 
Action: Mouse moved to (357, 216)
Screenshot: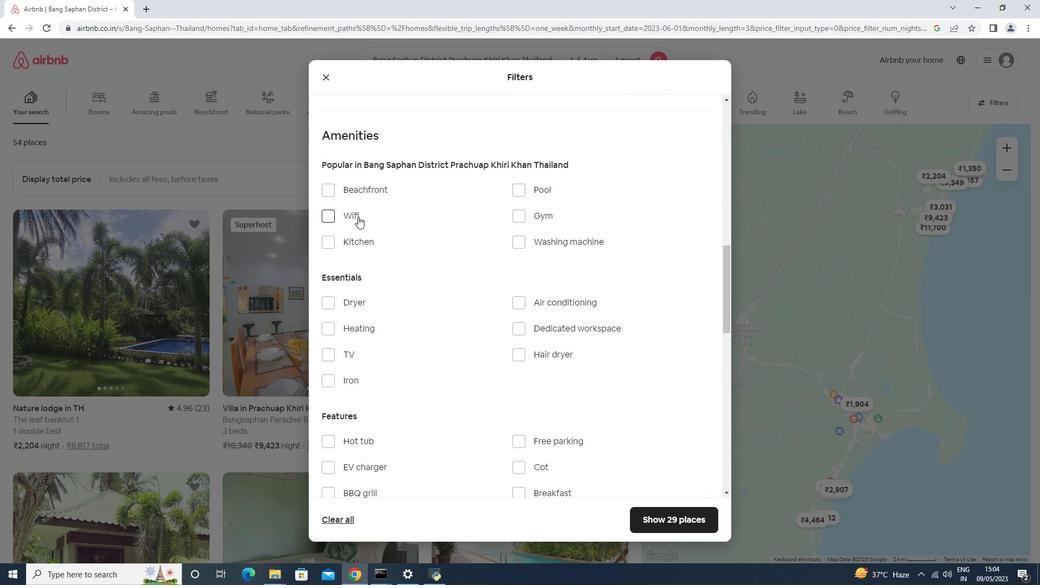 
Action: Mouse pressed left at (357, 216)
Screenshot: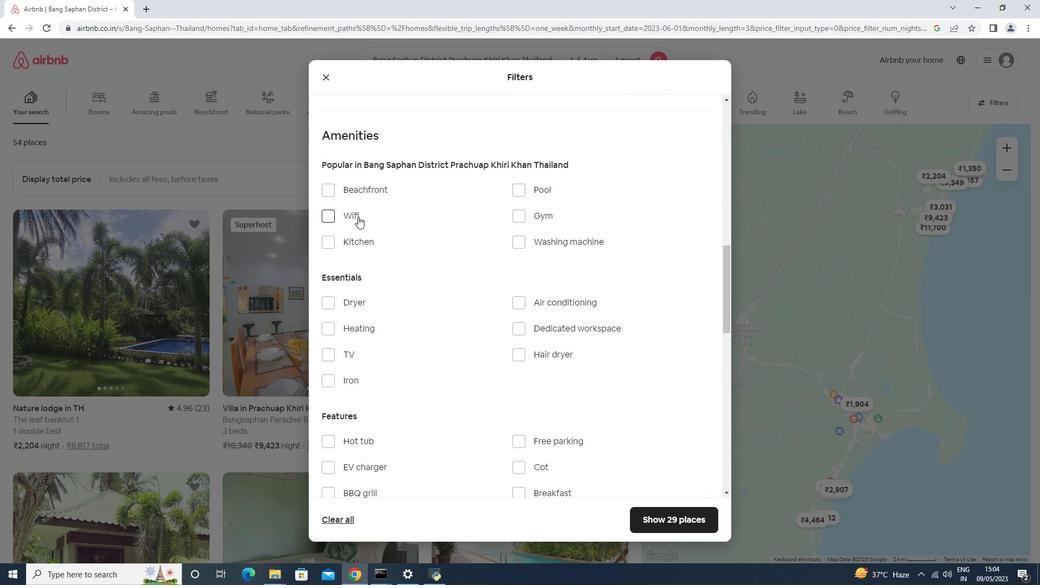 
Action: Mouse scrolled (357, 215) with delta (0, 0)
Screenshot: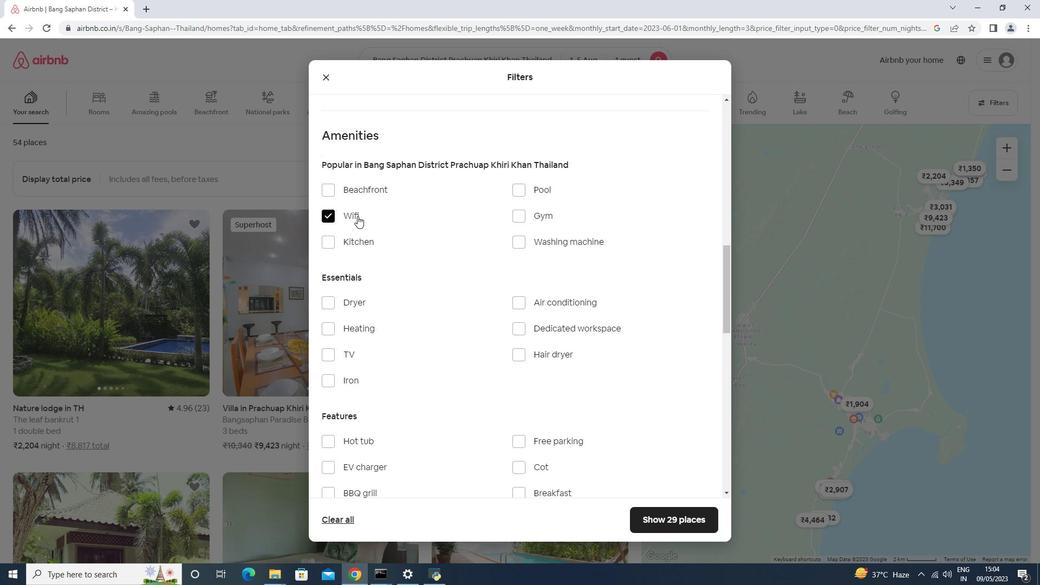 
Action: Mouse scrolled (357, 215) with delta (0, 0)
Screenshot: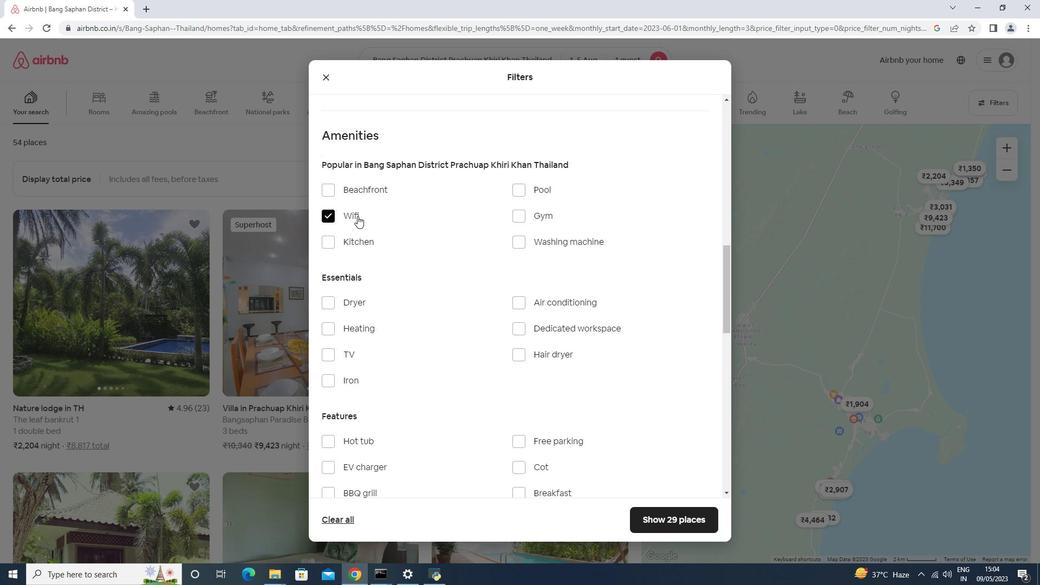 
Action: Mouse scrolled (357, 215) with delta (0, 0)
Screenshot: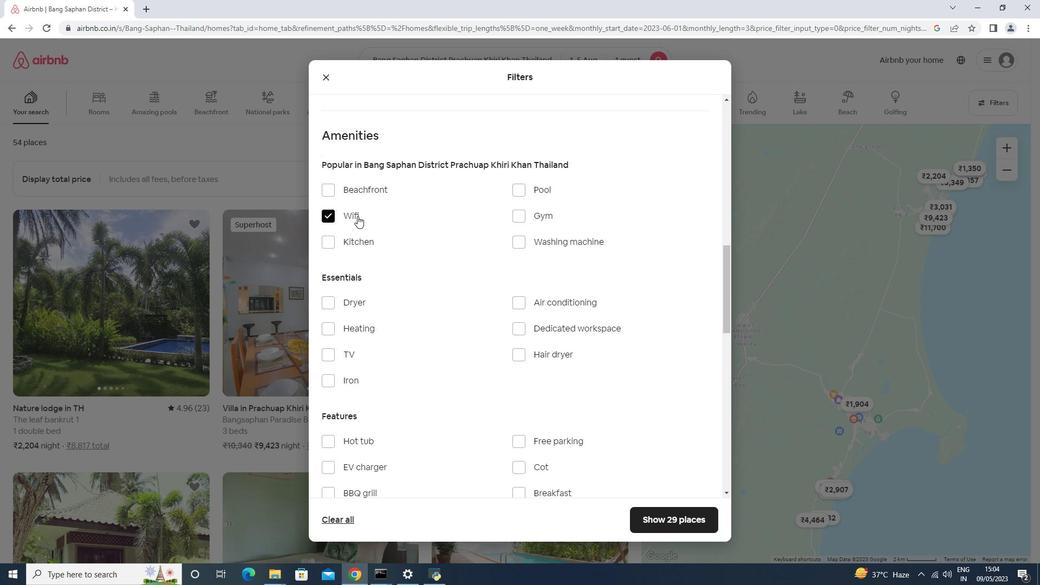 
Action: Mouse scrolled (357, 215) with delta (0, 0)
Screenshot: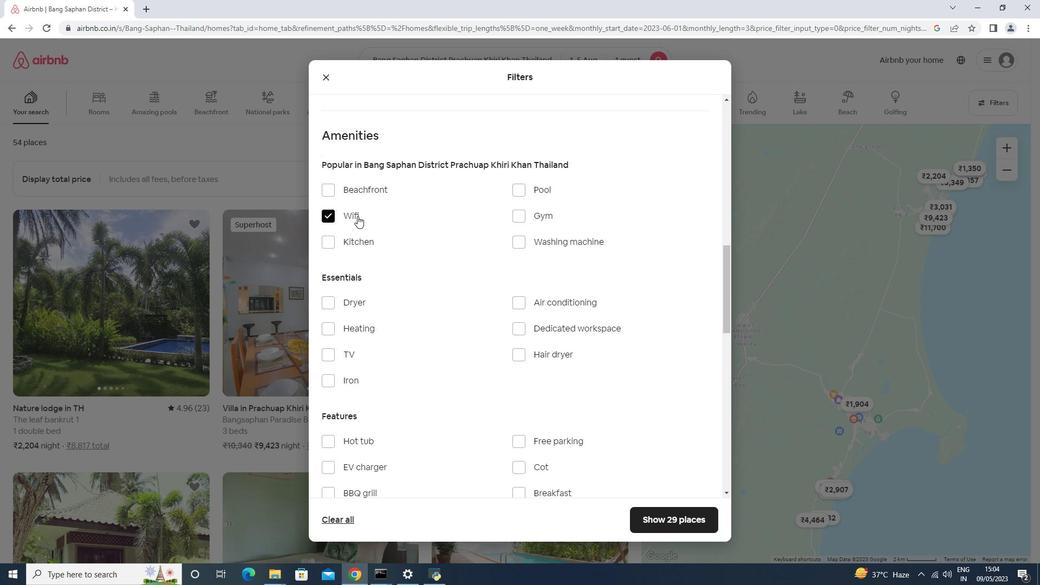 
Action: Mouse moved to (360, 222)
Screenshot: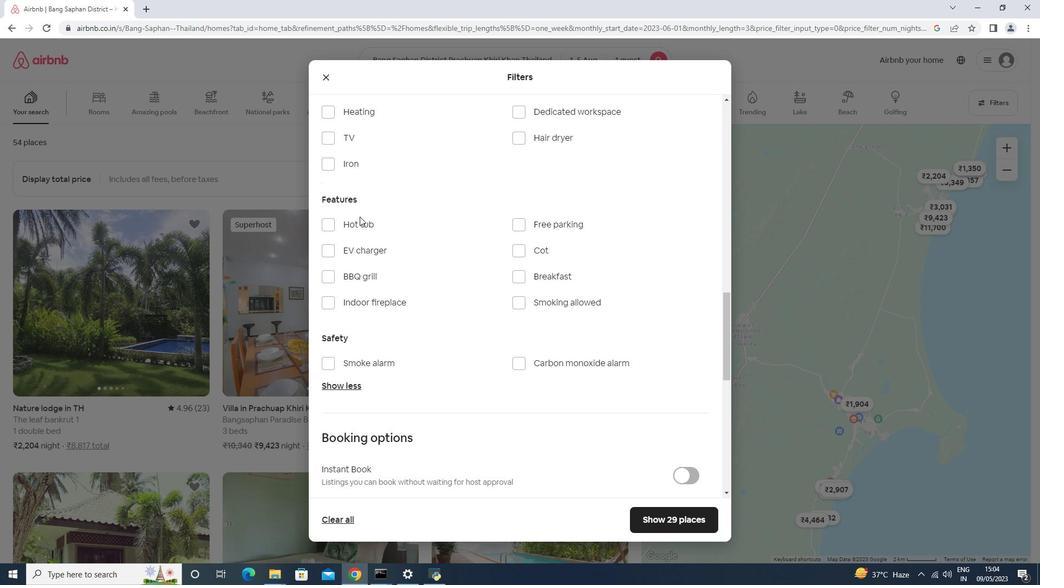
Action: Mouse scrolled (359, 218) with delta (0, 0)
Screenshot: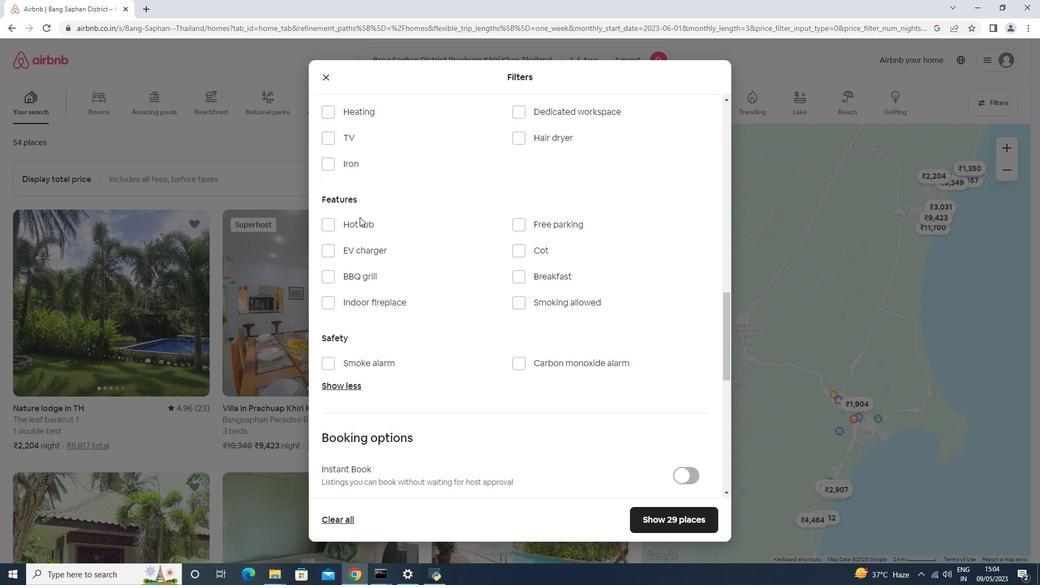 
Action: Mouse moved to (360, 222)
Screenshot: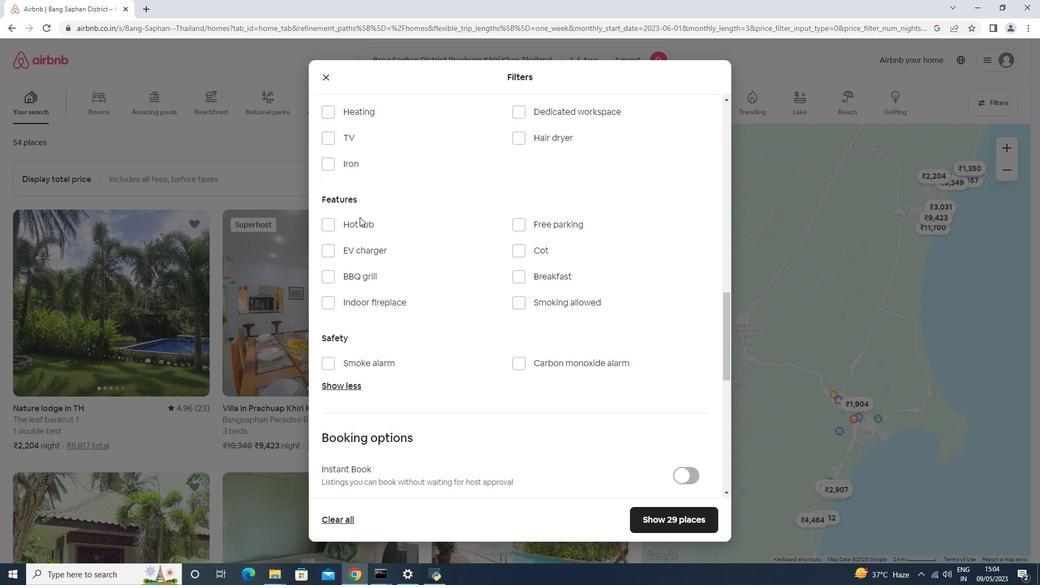 
Action: Mouse scrolled (360, 220) with delta (0, 0)
Screenshot: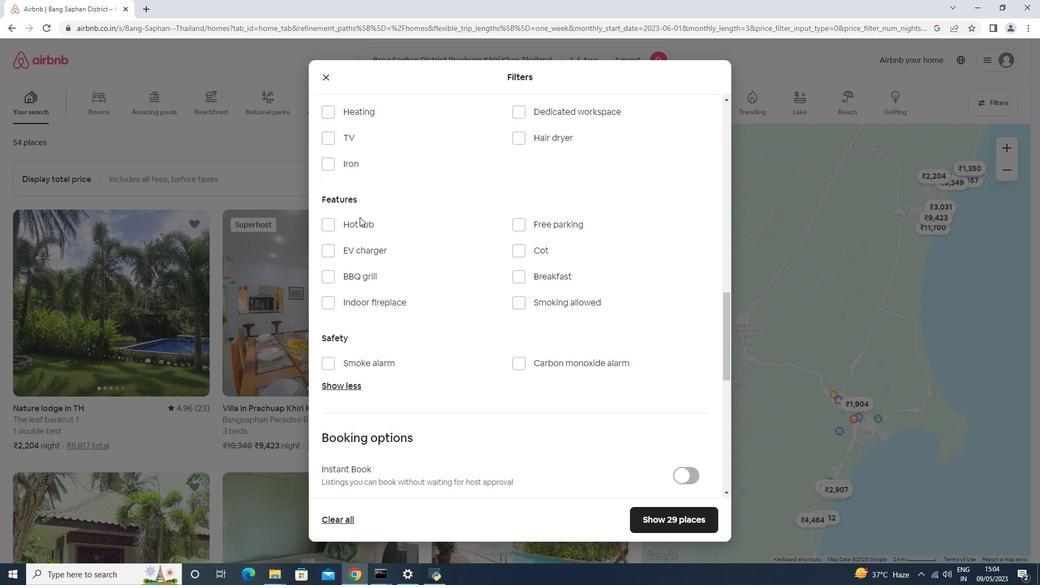 
Action: Mouse moved to (361, 224)
Screenshot: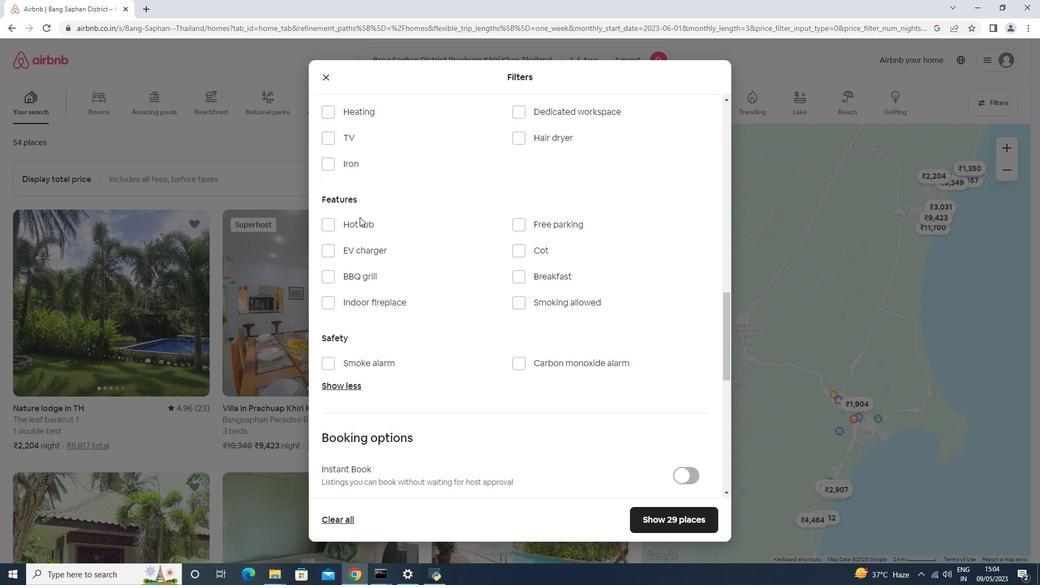 
Action: Mouse scrolled (360, 222) with delta (0, 0)
Screenshot: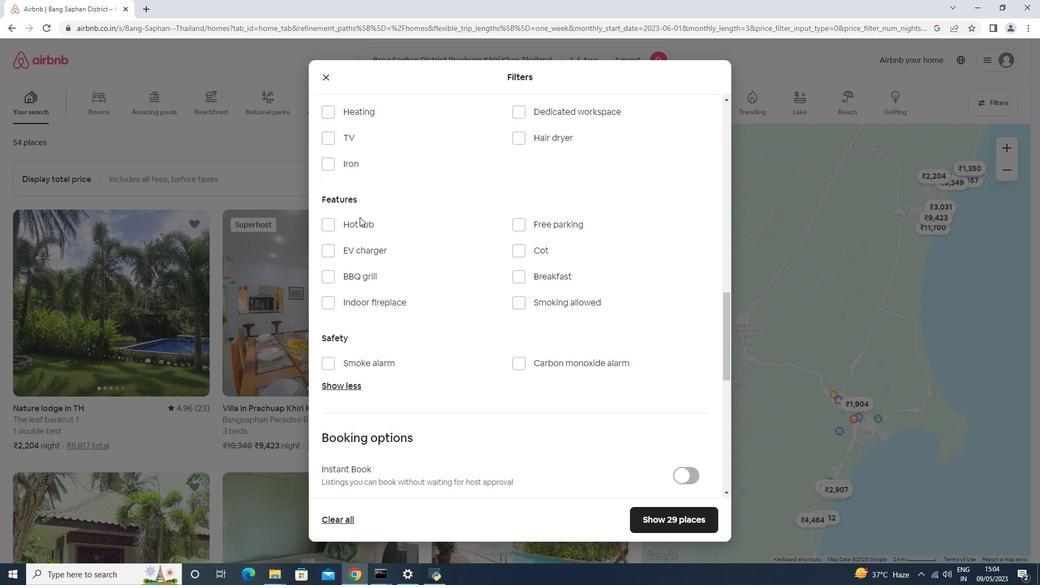 
Action: Mouse moved to (371, 235)
Screenshot: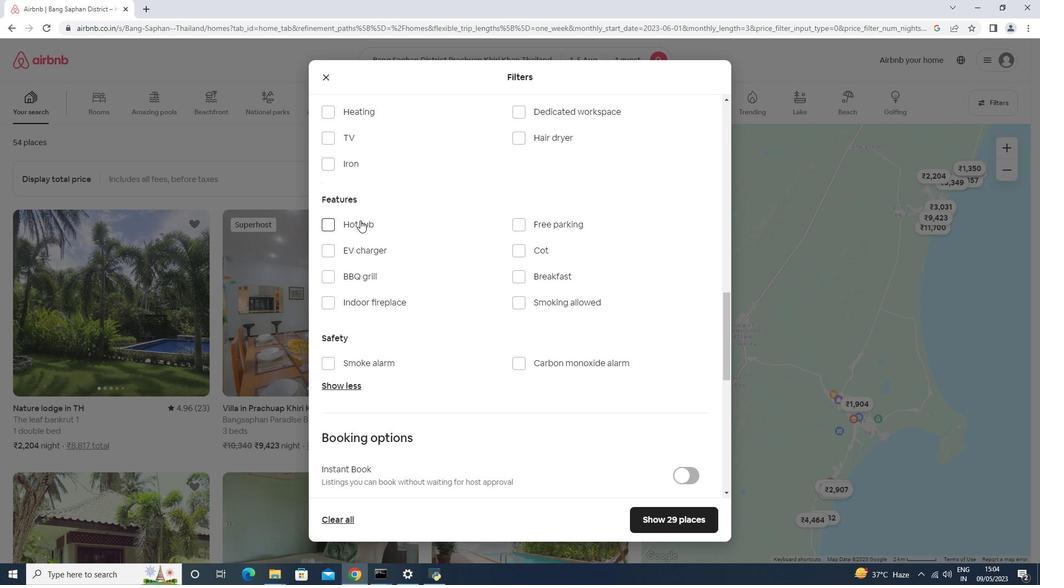 
Action: Mouse scrolled (361, 224) with delta (0, 0)
Screenshot: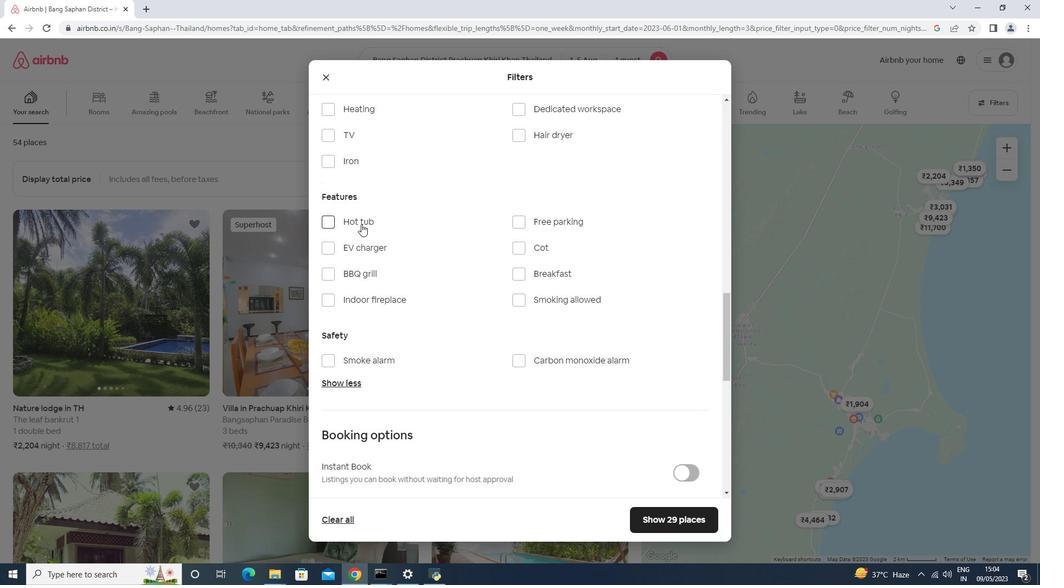 
Action: Mouse moved to (371, 235)
Screenshot: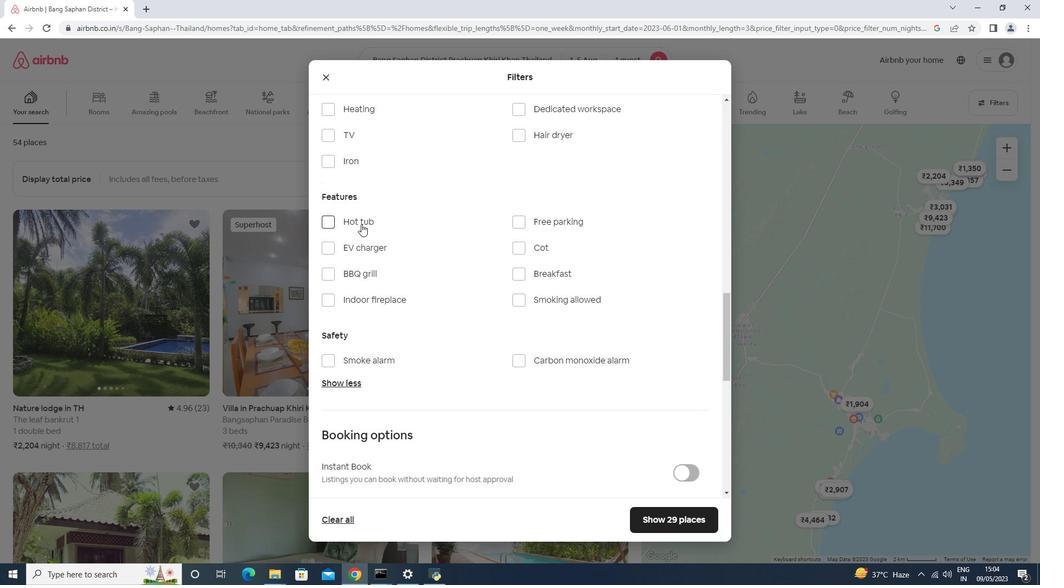
Action: Mouse scrolled (362, 227) with delta (0, 0)
Screenshot: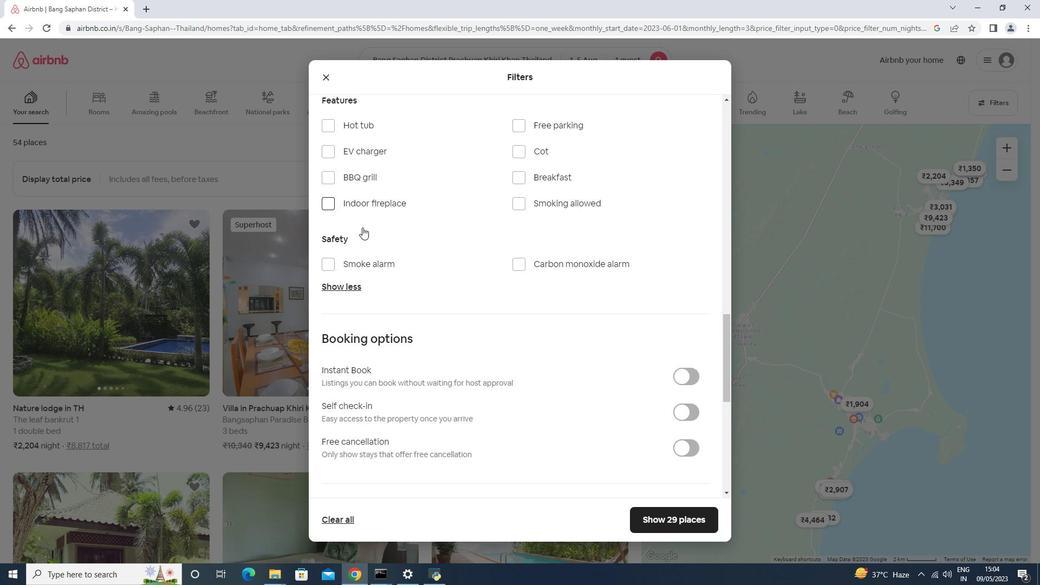 
Action: Mouse moved to (685, 243)
Screenshot: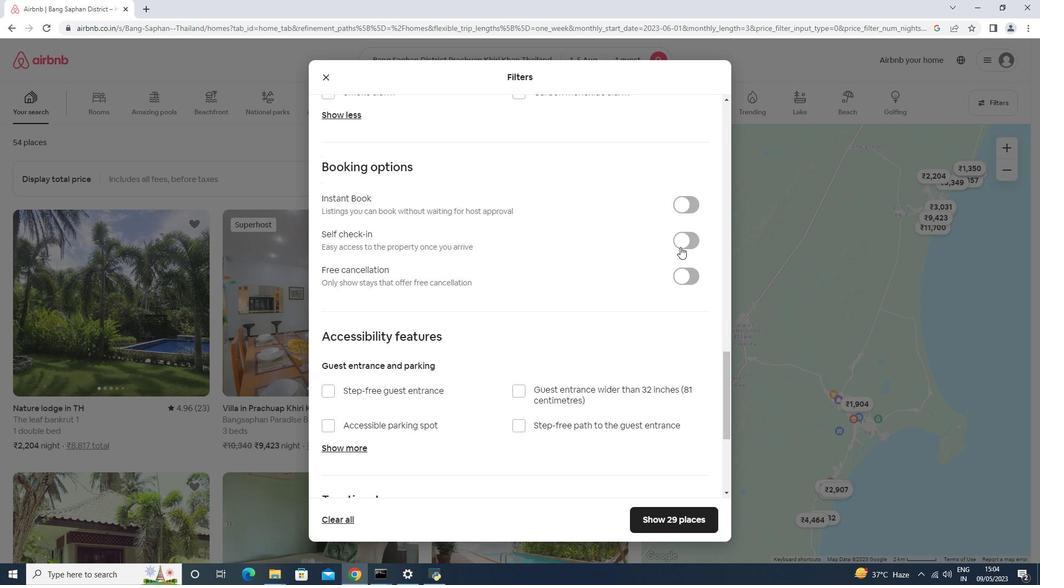 
Action: Mouse pressed left at (685, 243)
Screenshot: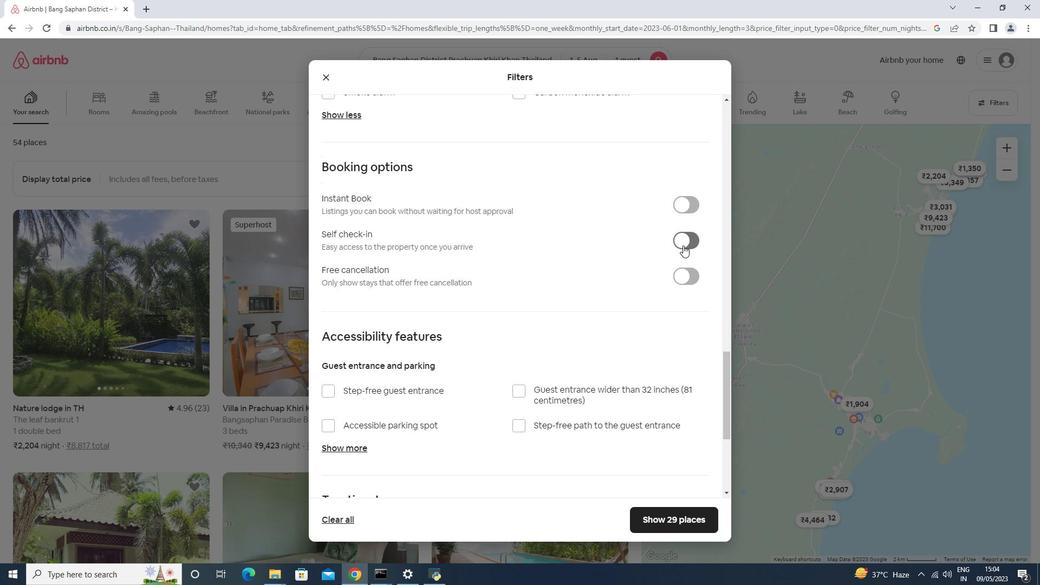 
Action: Mouse moved to (682, 245)
Screenshot: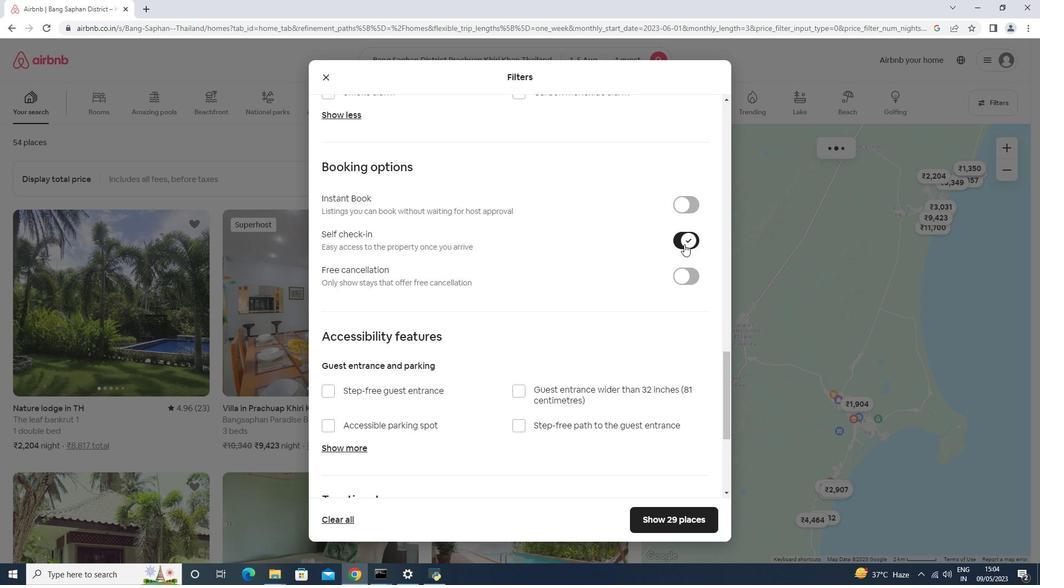 
Action: Mouse scrolled (682, 244) with delta (0, 0)
Screenshot: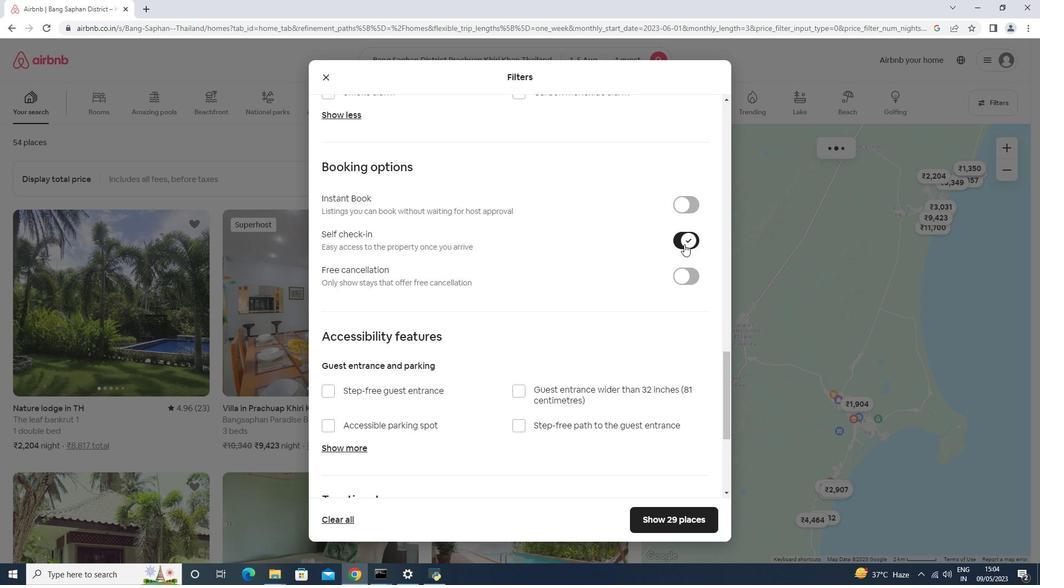 
Action: Mouse moved to (681, 246)
Screenshot: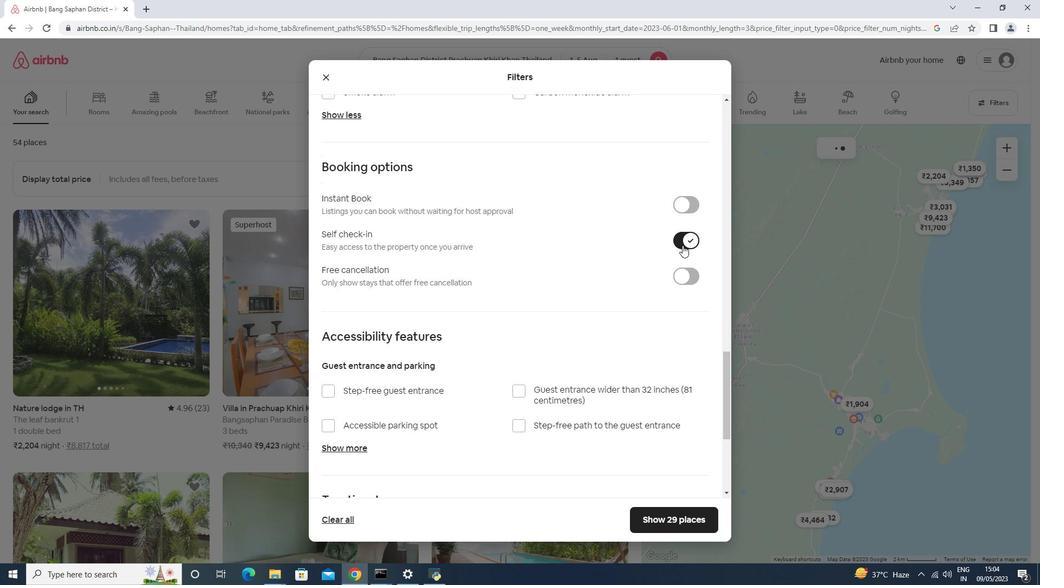 
Action: Mouse scrolled (681, 244) with delta (0, 0)
Screenshot: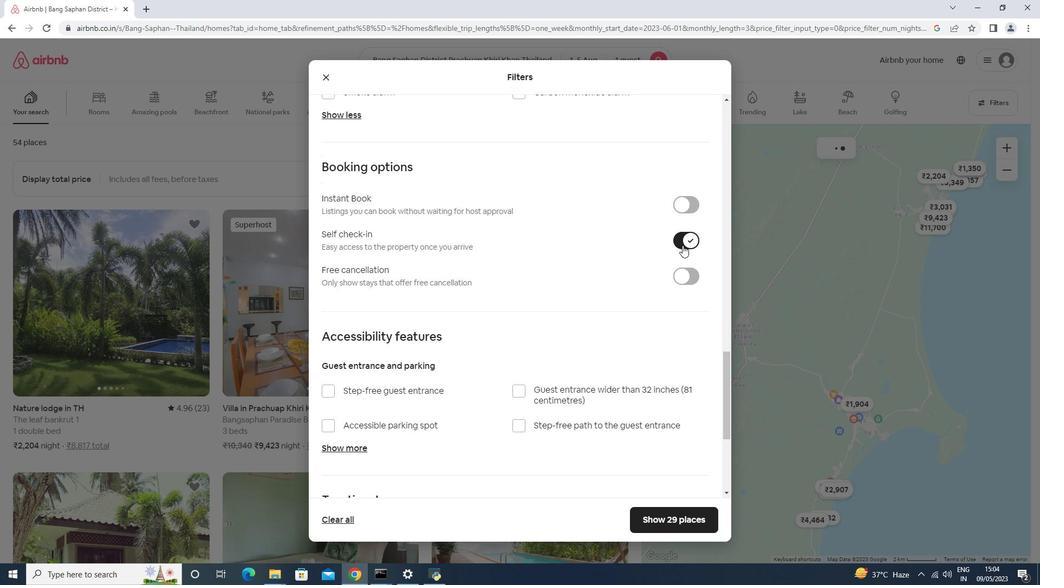 
Action: Mouse moved to (680, 246)
Screenshot: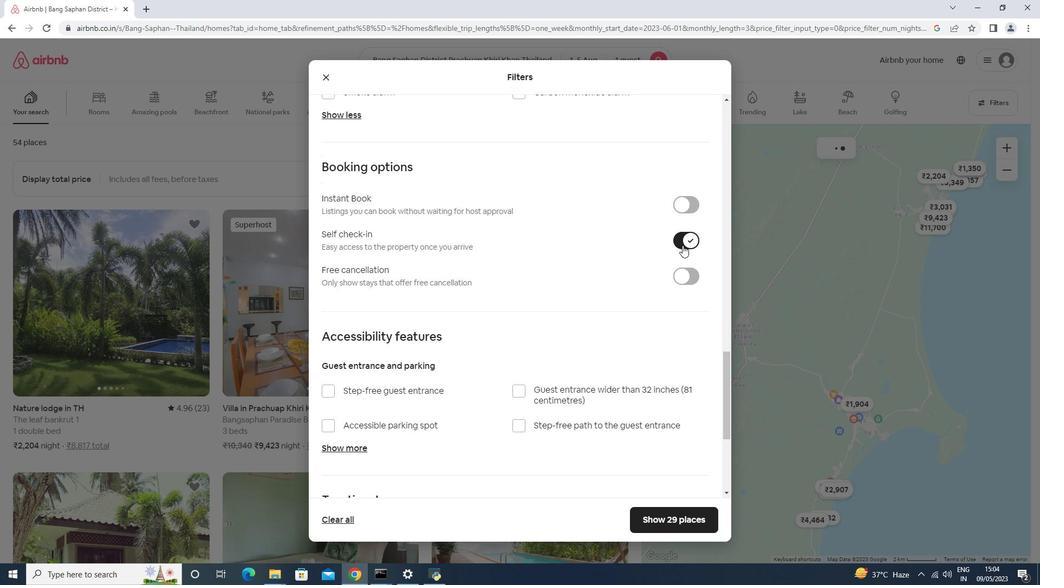 
Action: Mouse scrolled (681, 244) with delta (0, 0)
Screenshot: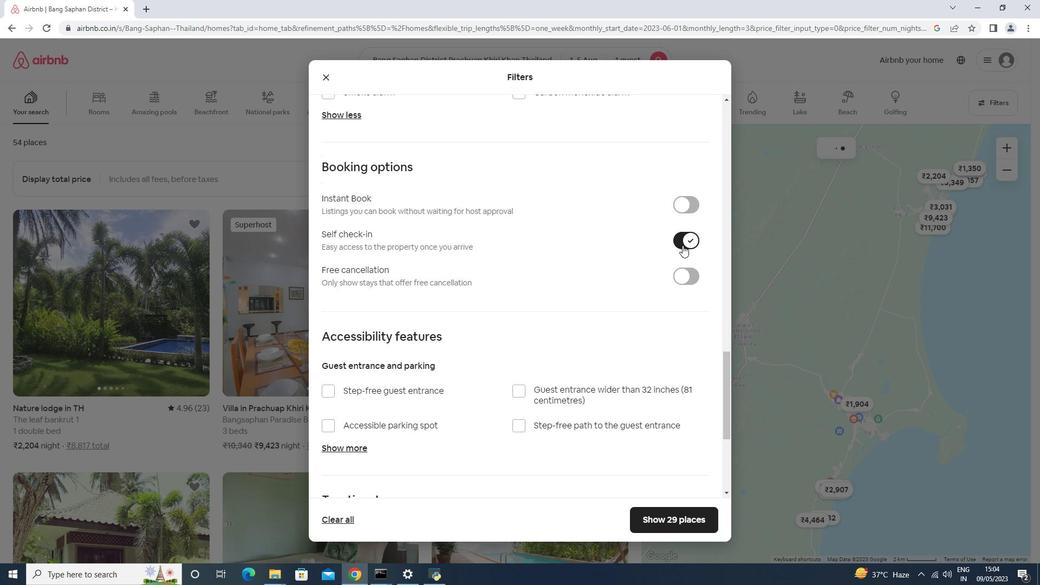 
Action: Mouse scrolled (681, 244) with delta (0, 0)
Screenshot: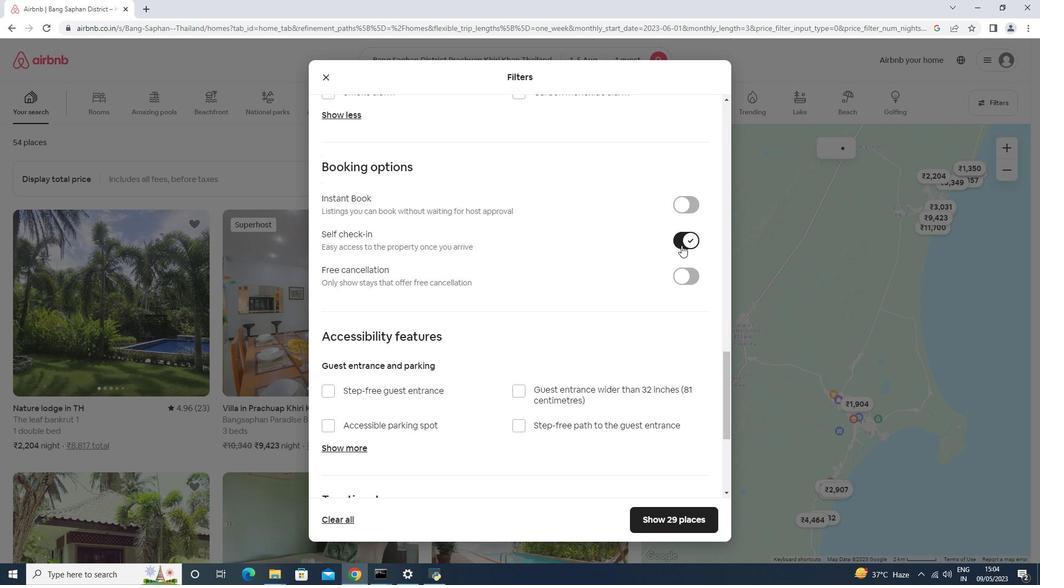 
Action: Mouse scrolled (681, 244) with delta (0, 0)
Screenshot: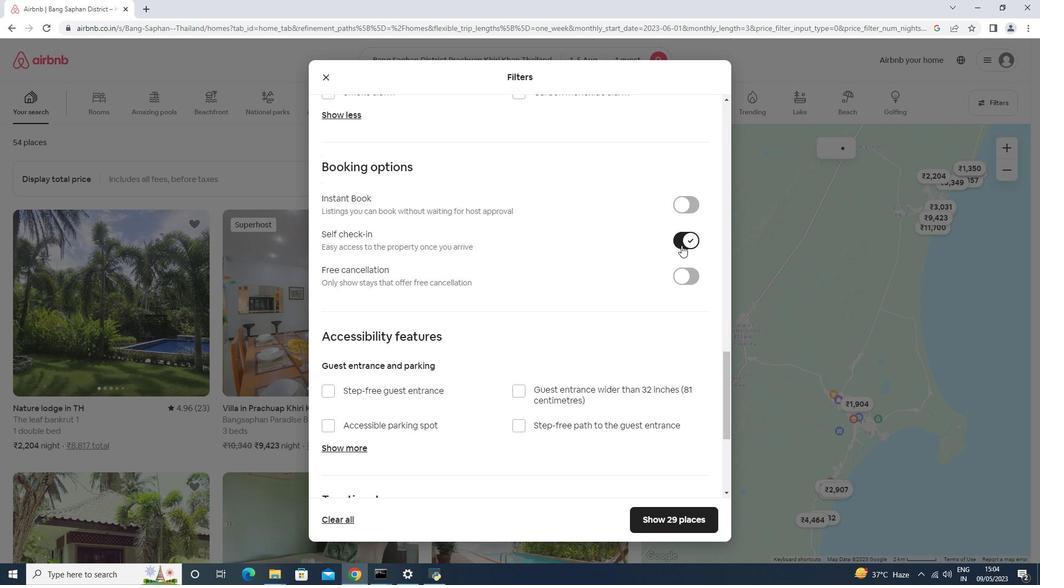 
Action: Mouse scrolled (681, 245) with delta (0, 0)
Screenshot: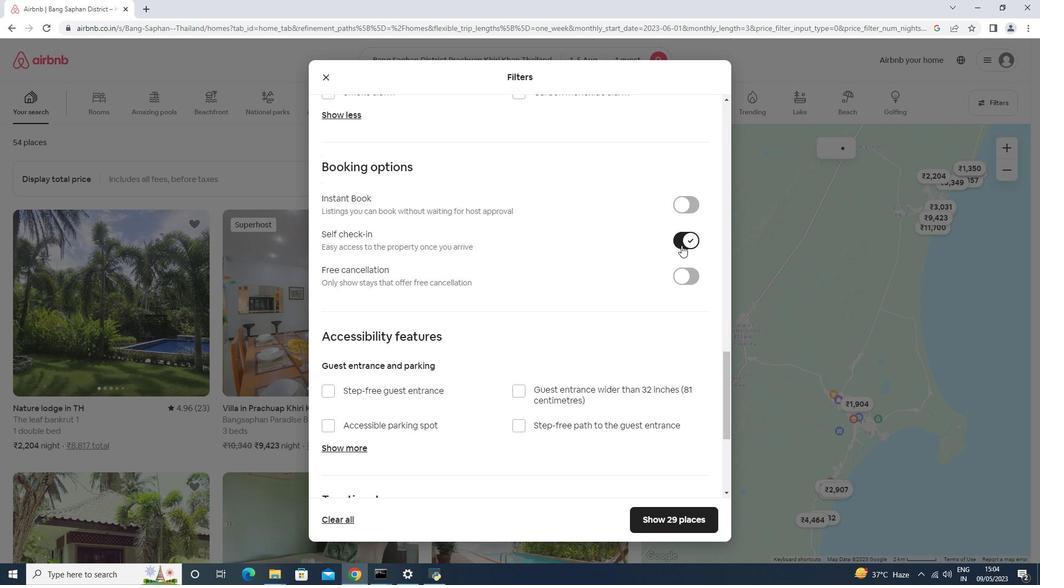 
Action: Mouse moved to (324, 426)
Screenshot: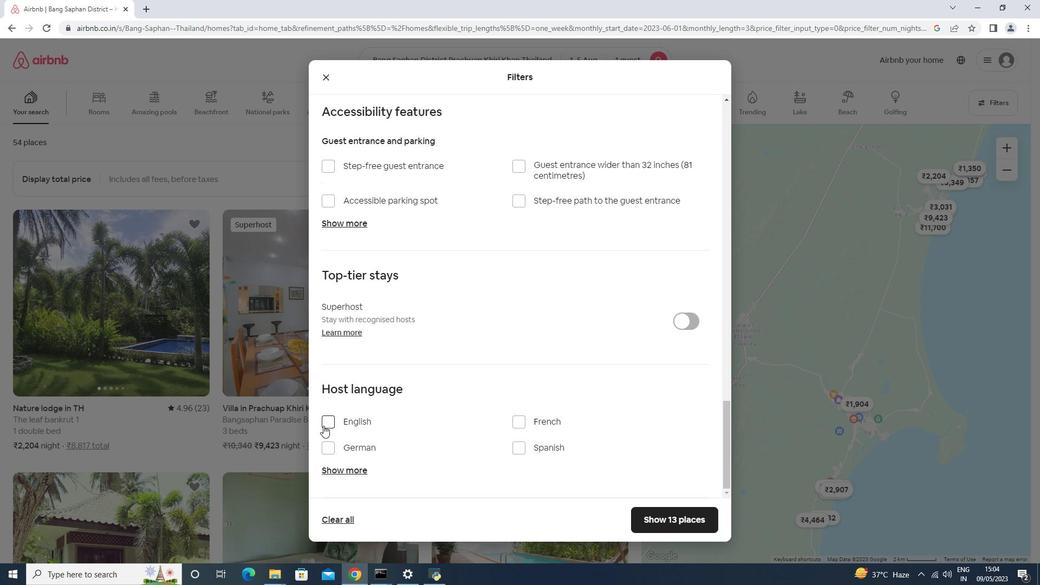 
Action: Mouse pressed left at (324, 426)
Screenshot: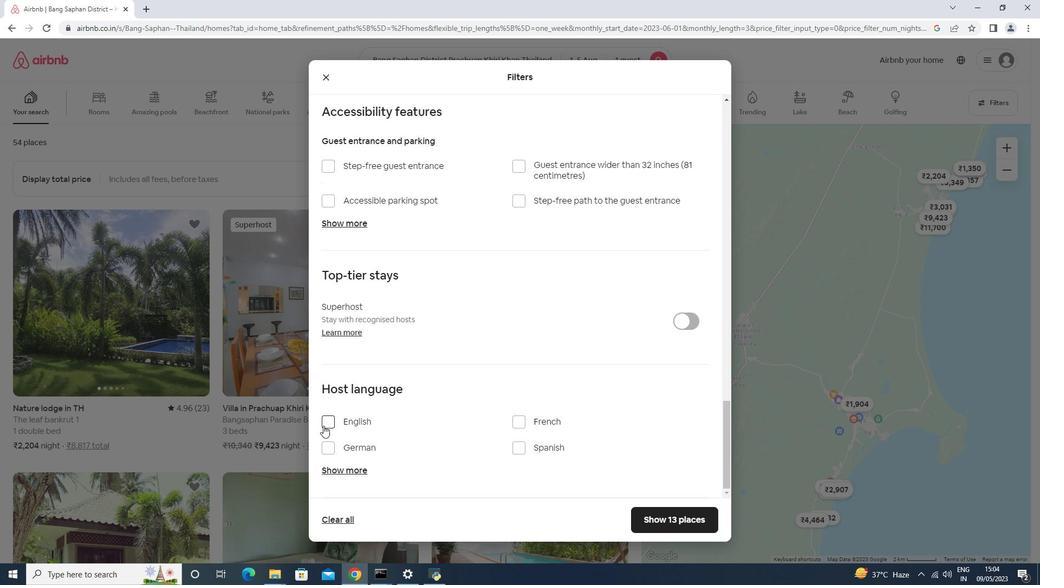 
Action: Mouse moved to (659, 522)
Screenshot: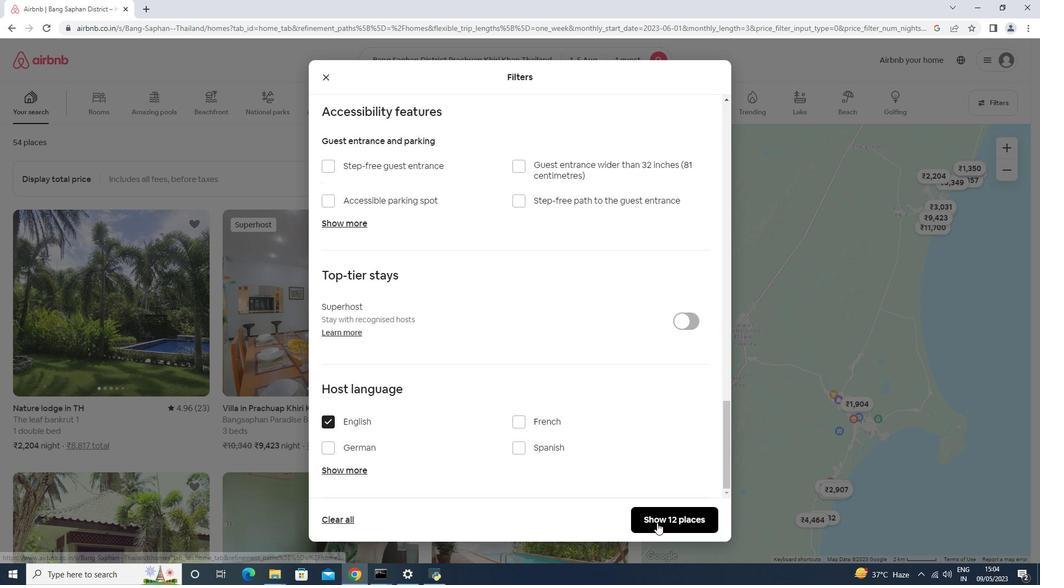 
Action: Mouse pressed left at (659, 522)
Screenshot: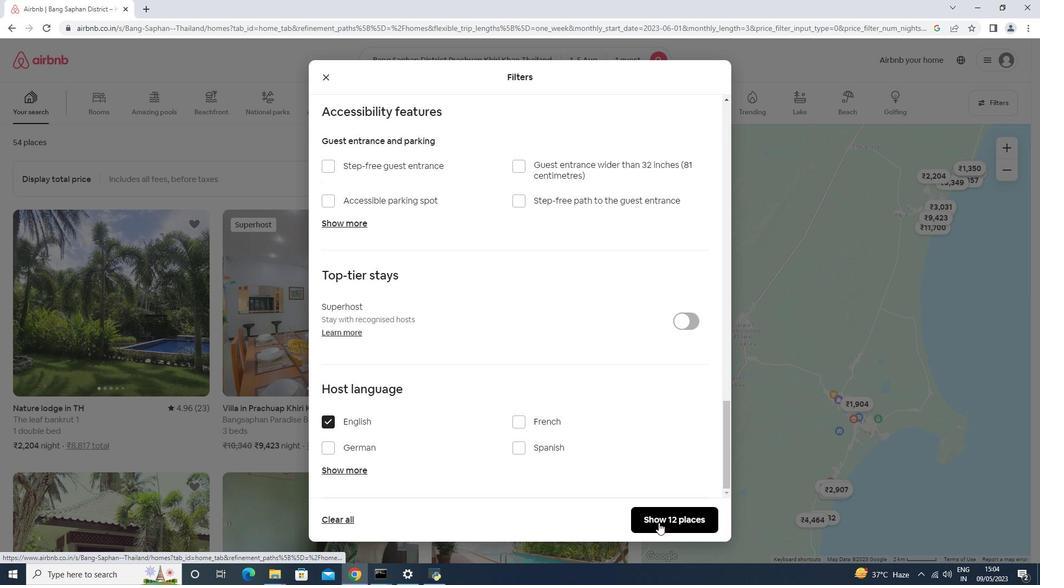 
Action: Mouse moved to (654, 520)
Screenshot: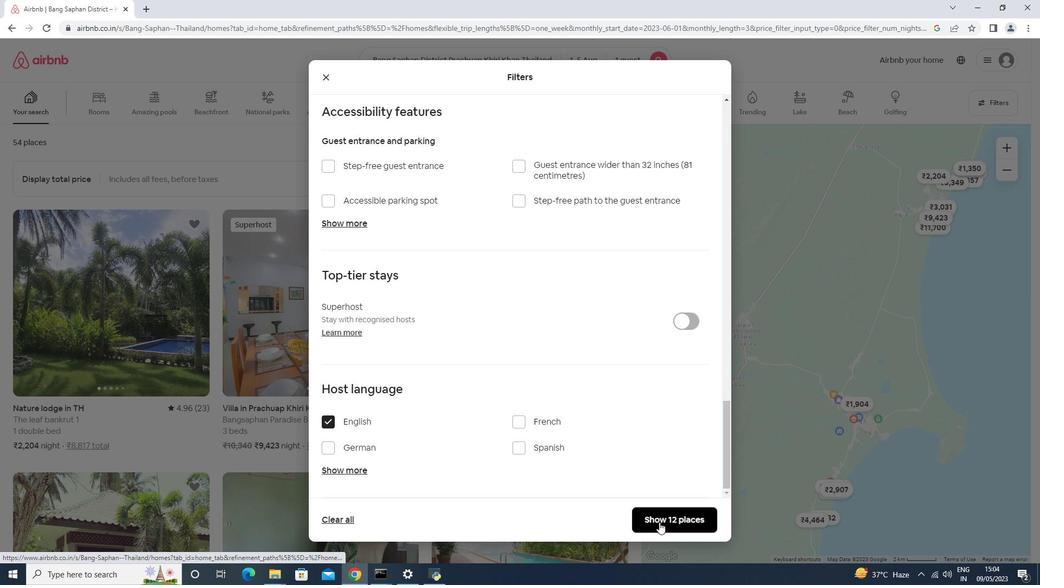 
